 Task: Create a due date automation trigger when advanced on, 2 working days after a card is due add content with a description not starting with resume at 11:00 AM.
Action: Mouse moved to (1145, 358)
Screenshot: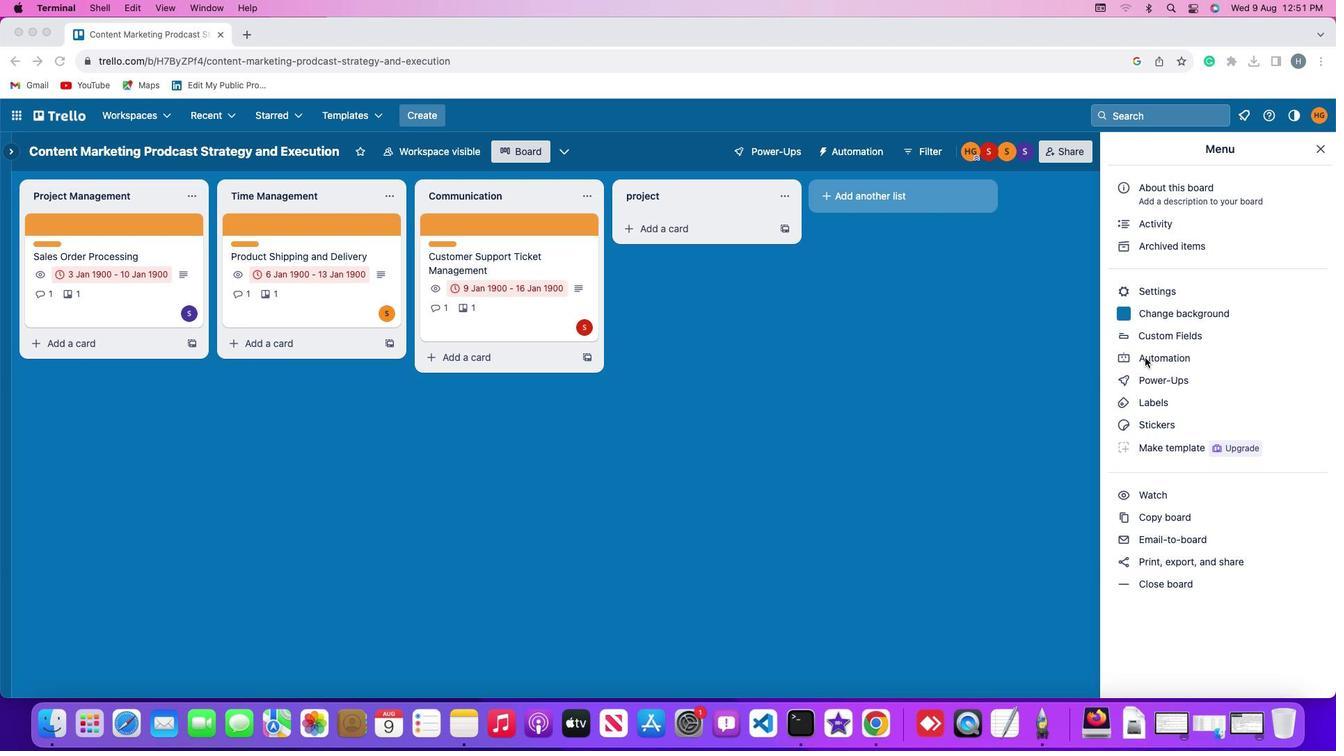 
Action: Mouse pressed left at (1145, 358)
Screenshot: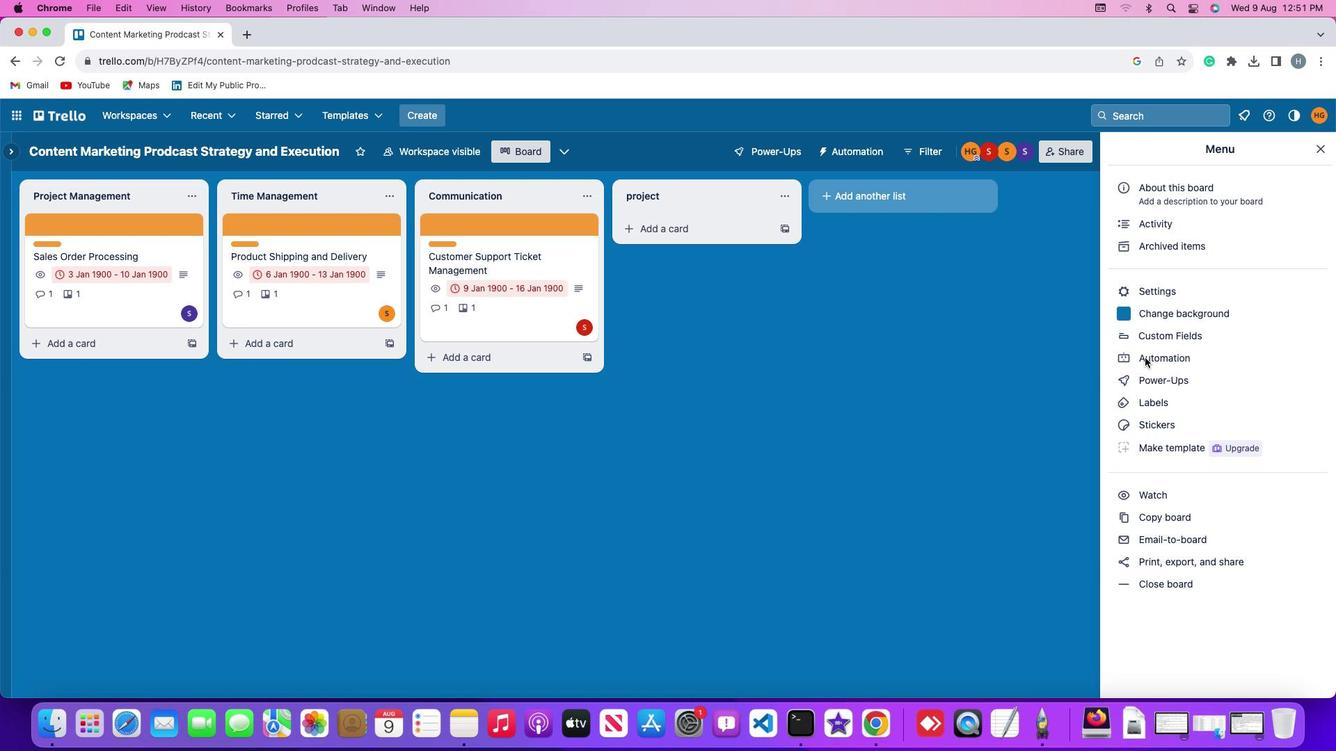 
Action: Mouse pressed left at (1145, 358)
Screenshot: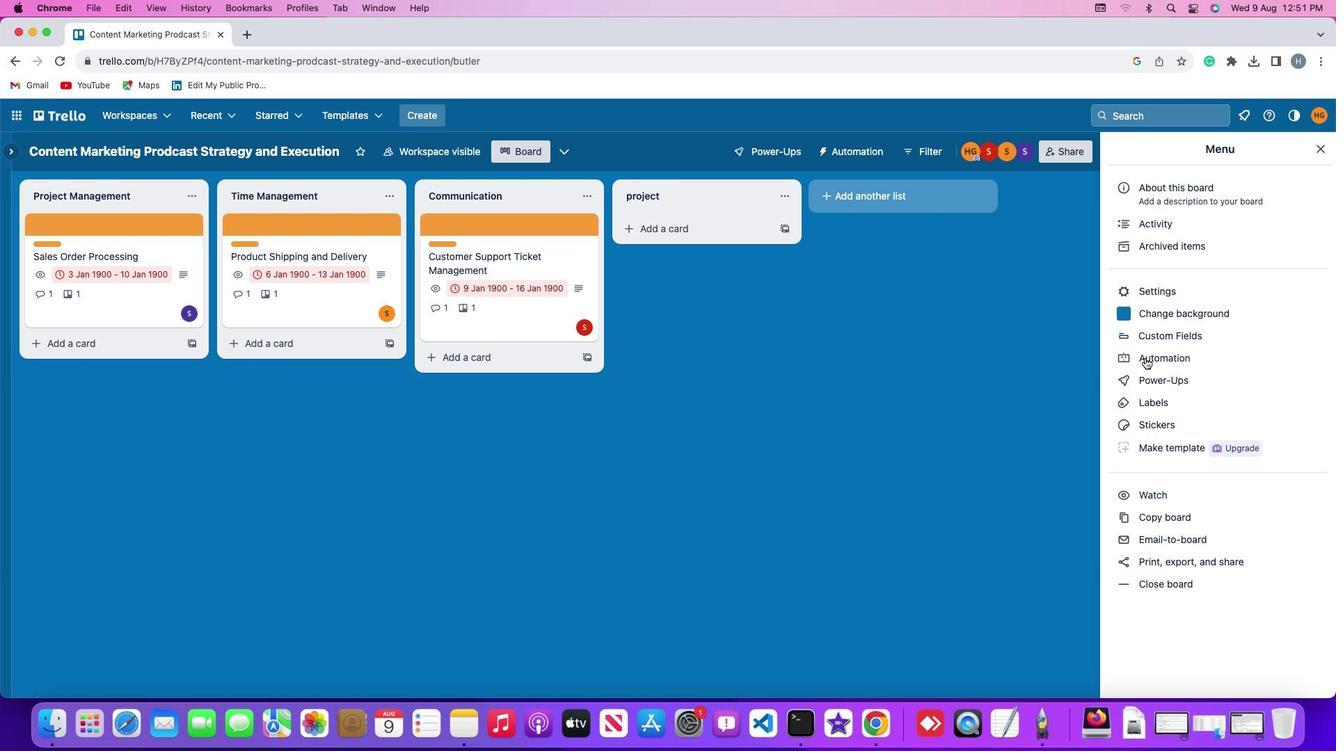 
Action: Mouse moved to (102, 329)
Screenshot: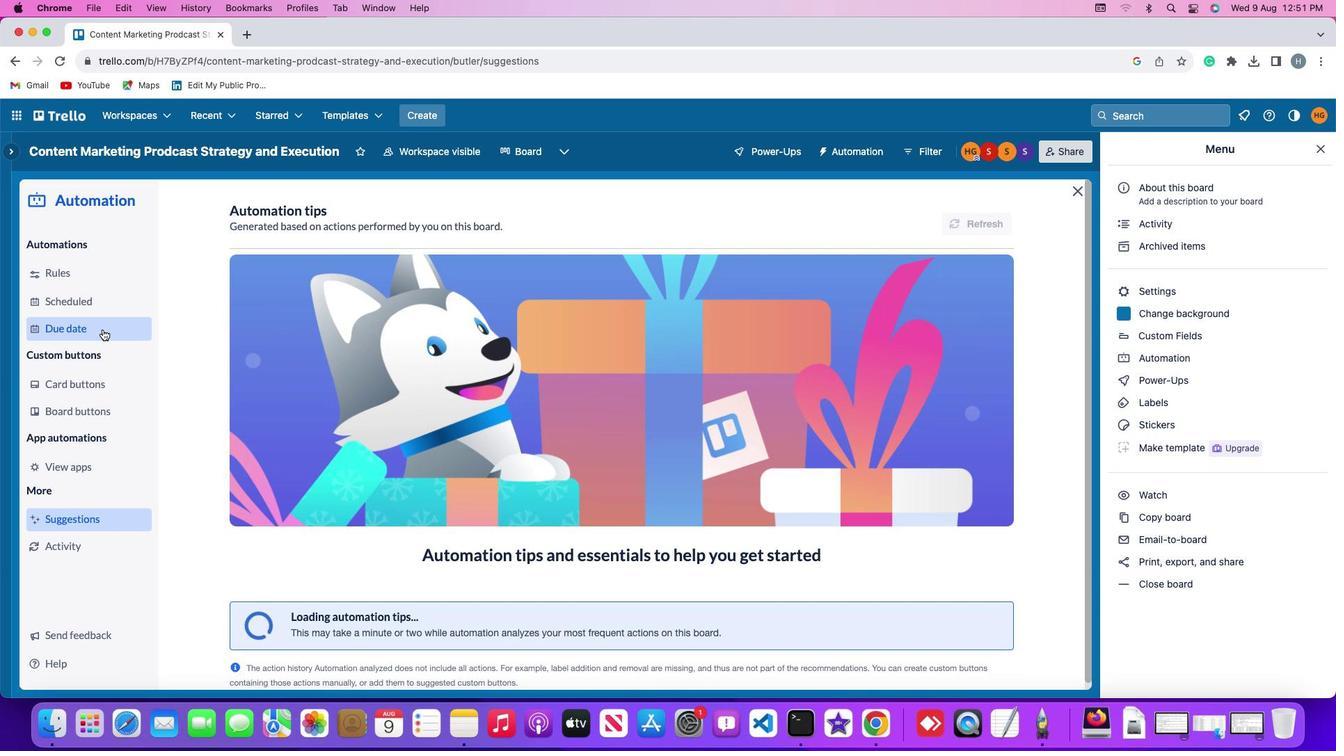 
Action: Mouse pressed left at (102, 329)
Screenshot: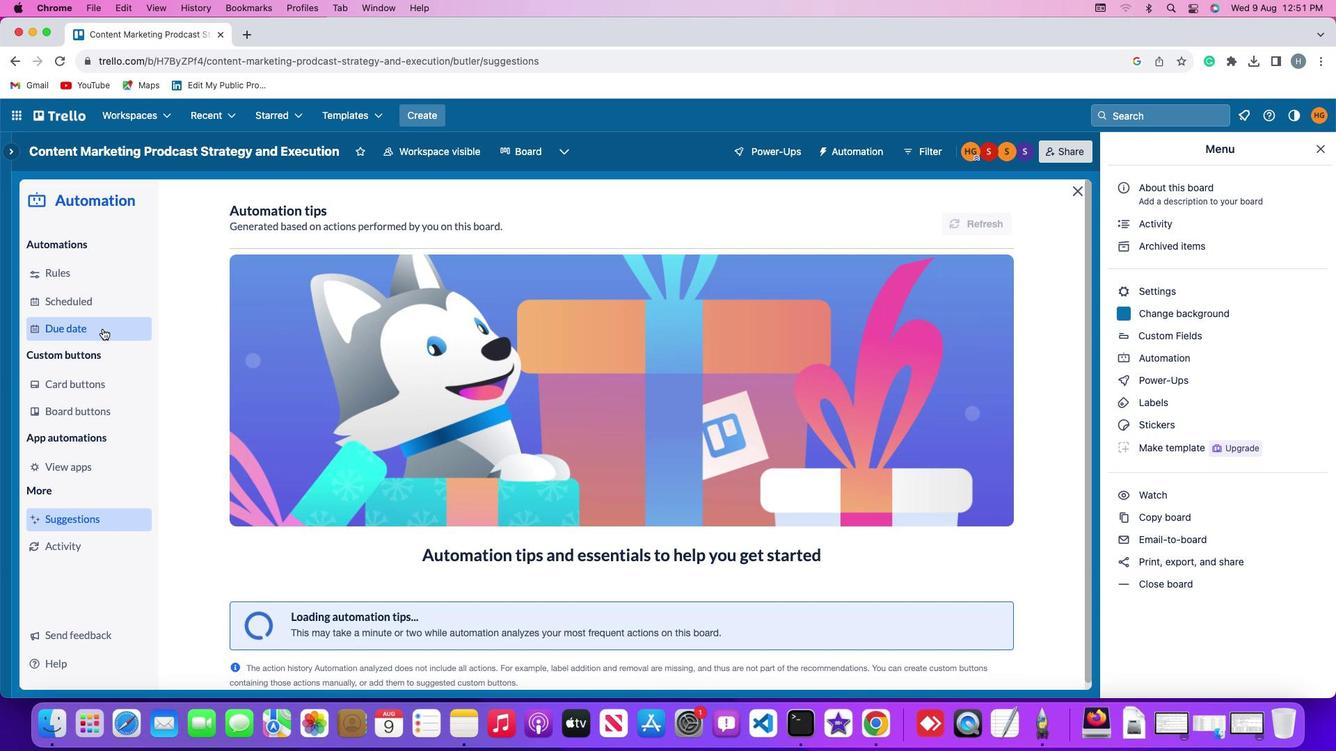 
Action: Mouse moved to (937, 215)
Screenshot: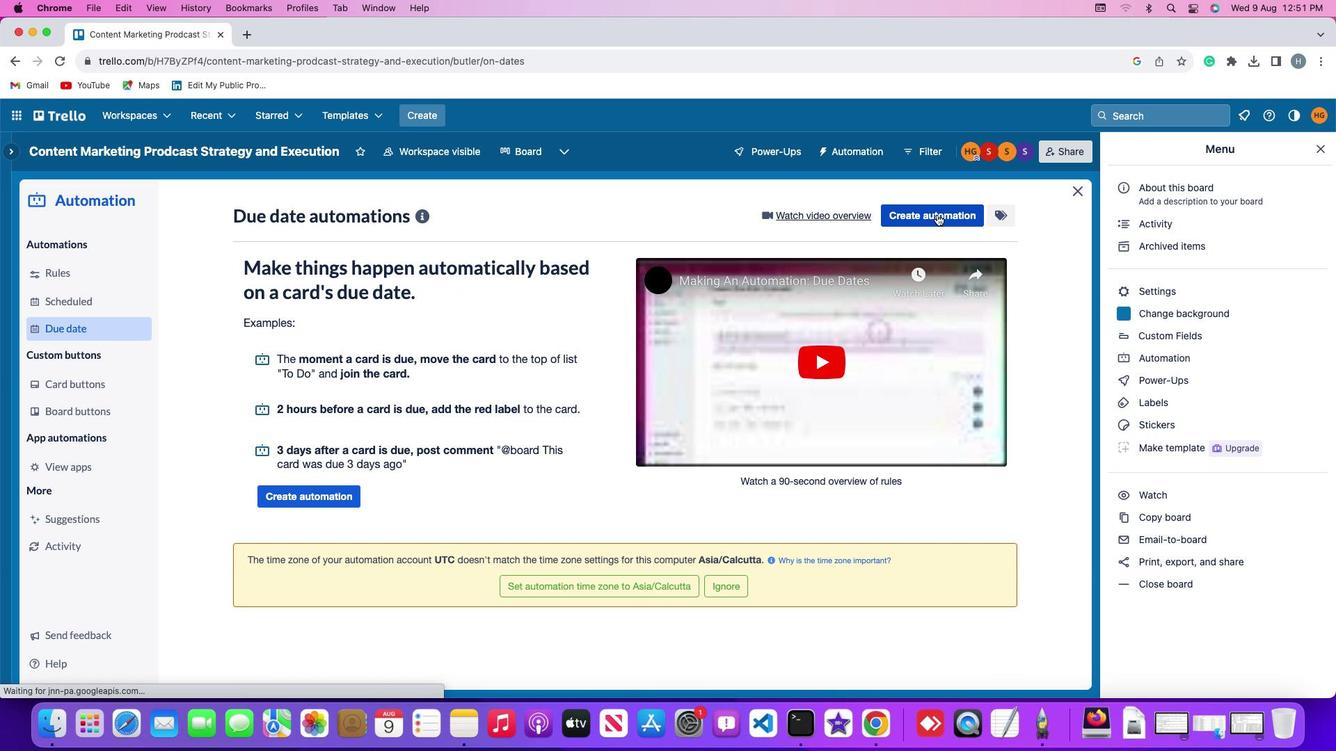 
Action: Mouse pressed left at (937, 215)
Screenshot: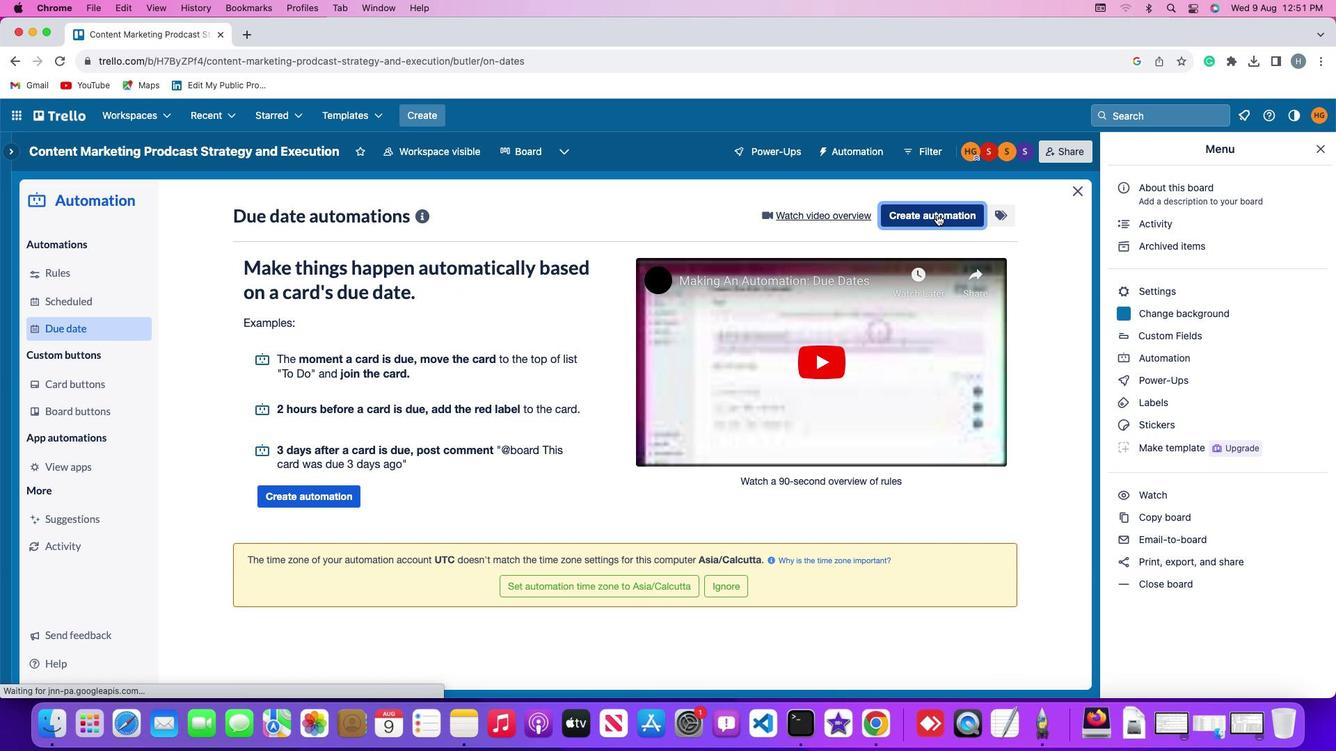 
Action: Mouse moved to (378, 352)
Screenshot: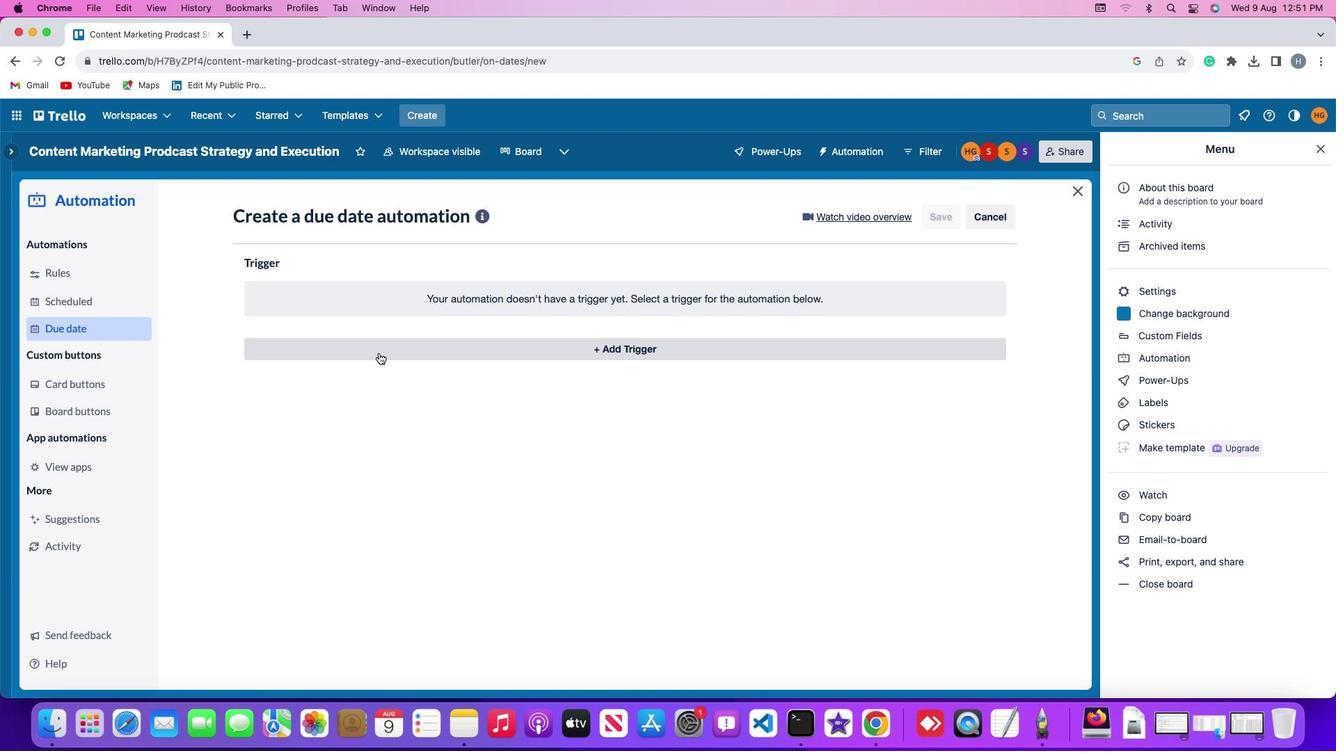 
Action: Mouse pressed left at (378, 352)
Screenshot: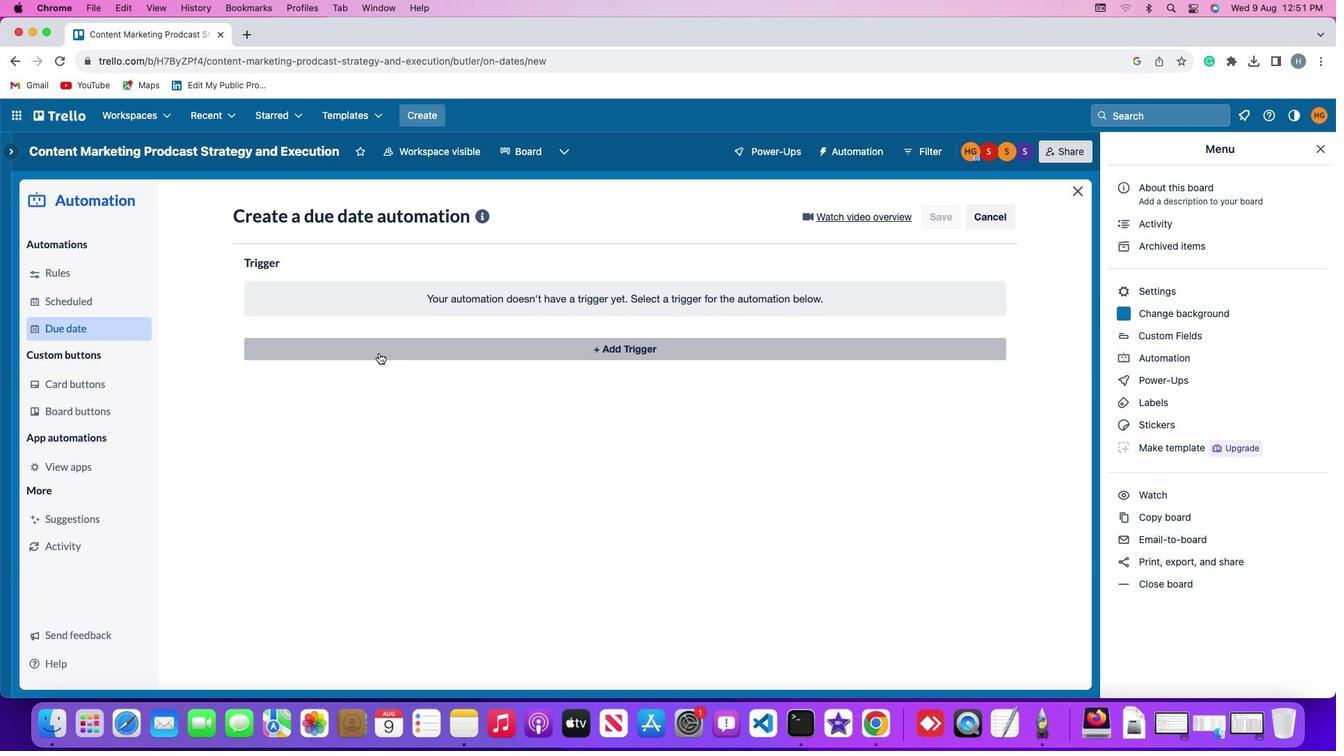 
Action: Mouse moved to (270, 570)
Screenshot: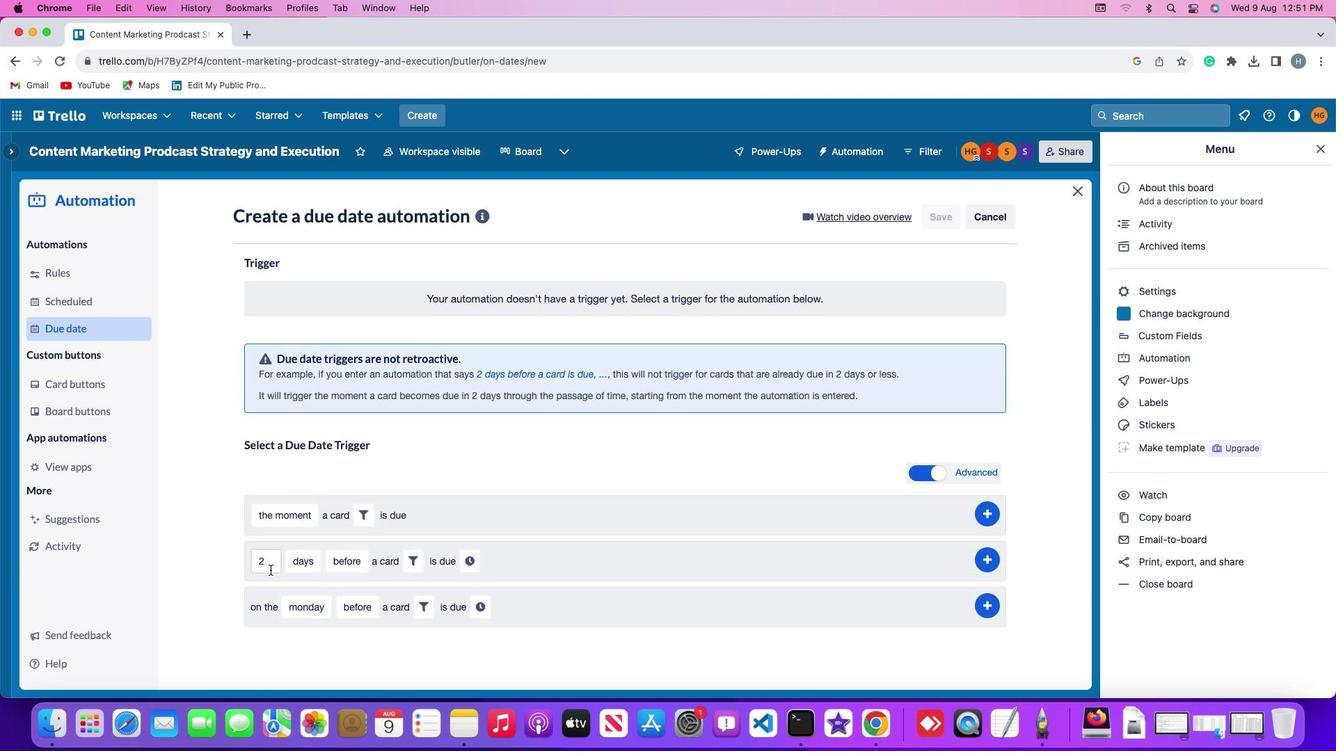 
Action: Mouse pressed left at (270, 570)
Screenshot: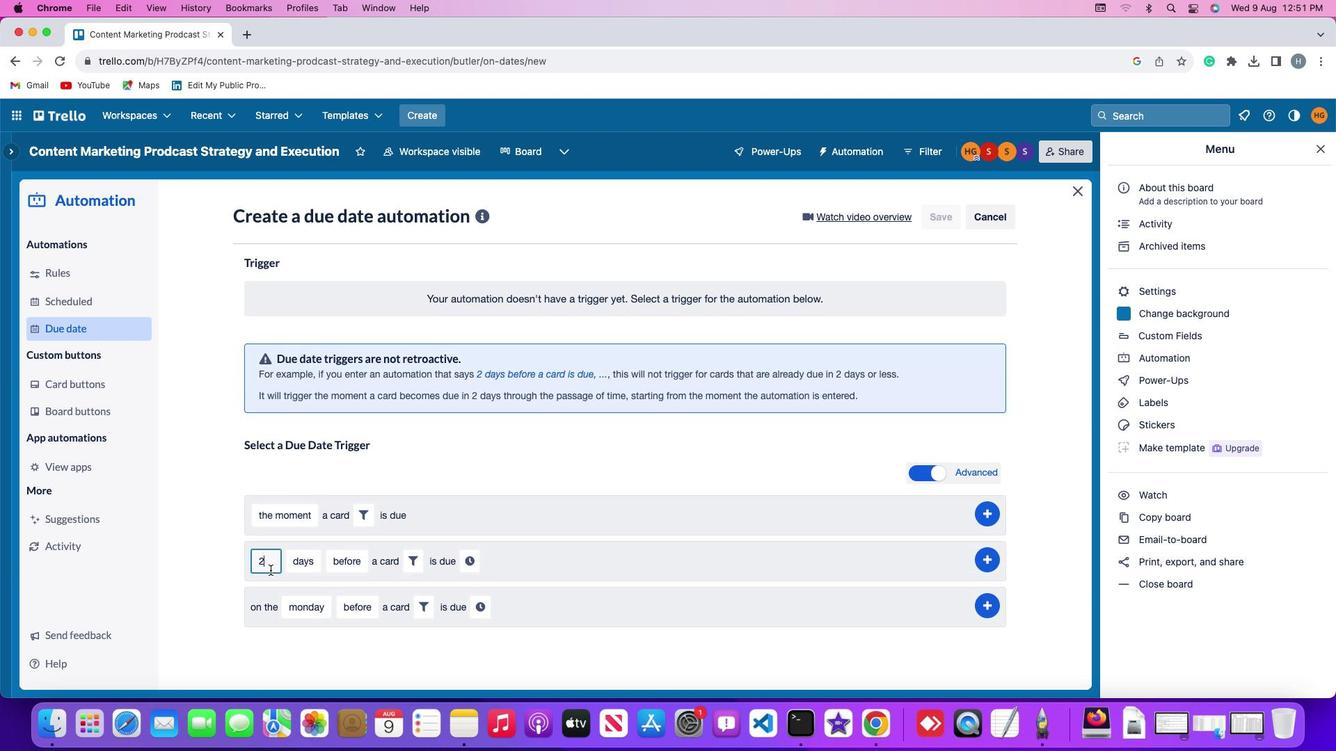 
Action: Mouse moved to (271, 569)
Screenshot: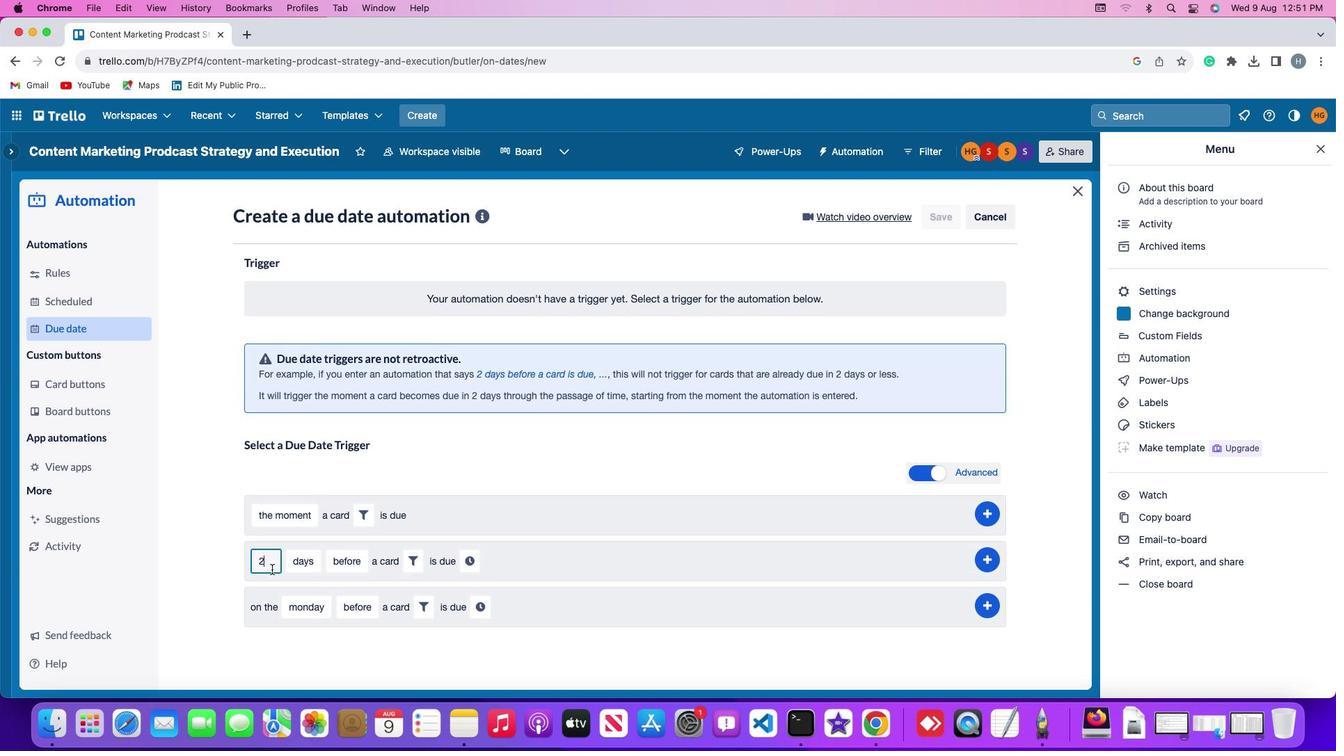 
Action: Key pressed Key.backspace
Screenshot: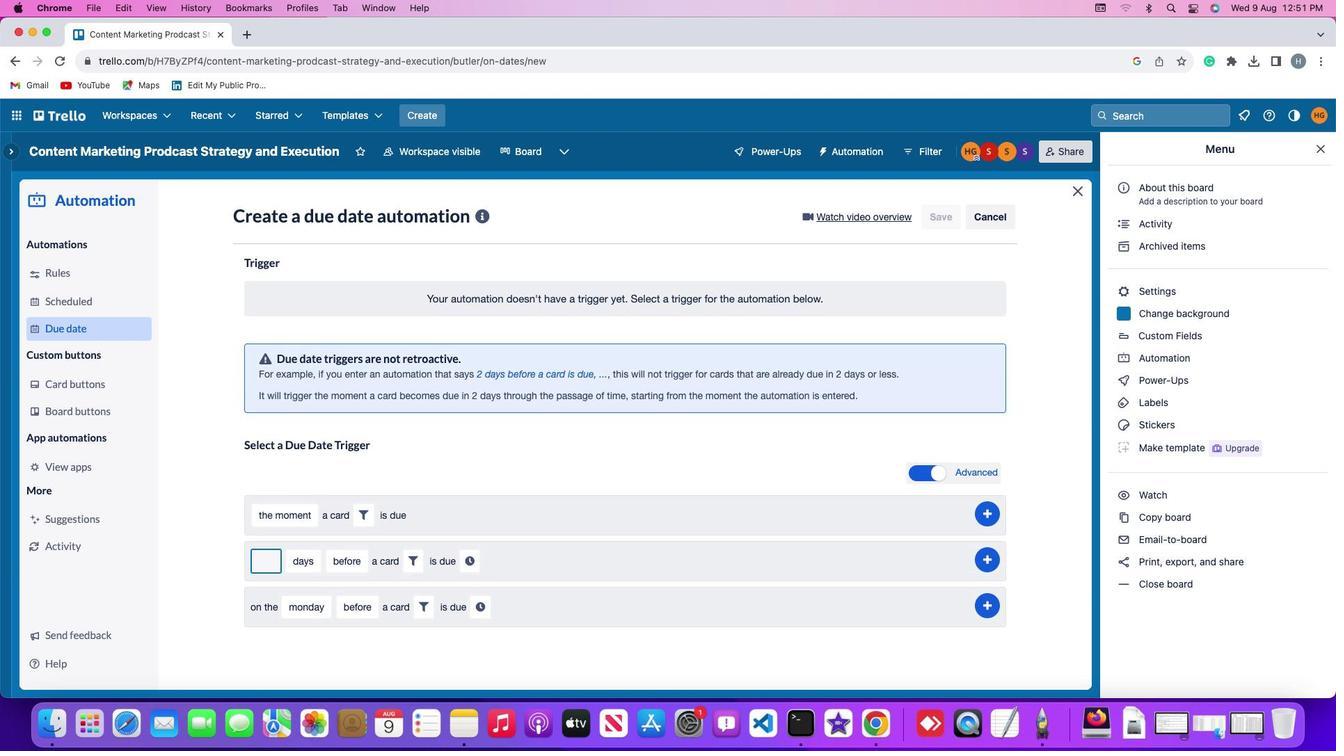 
Action: Mouse moved to (272, 569)
Screenshot: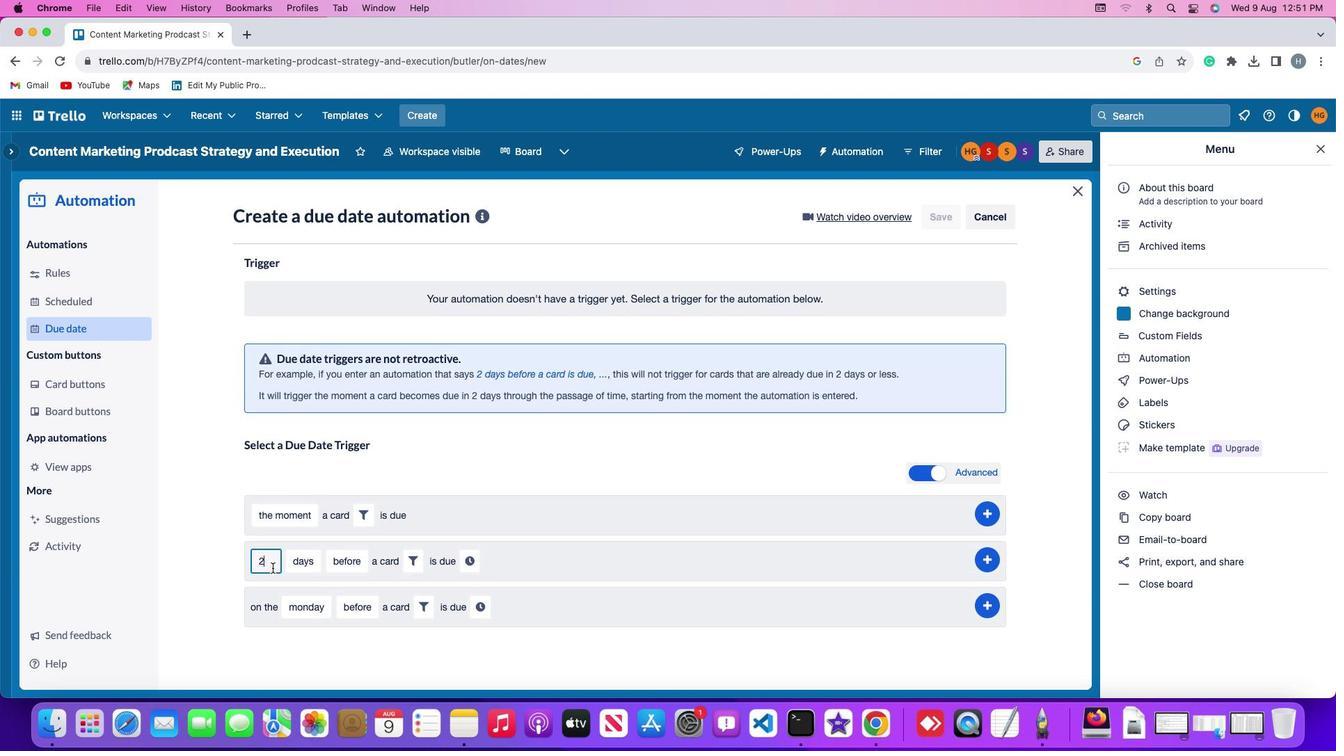 
Action: Key pressed '2'
Screenshot: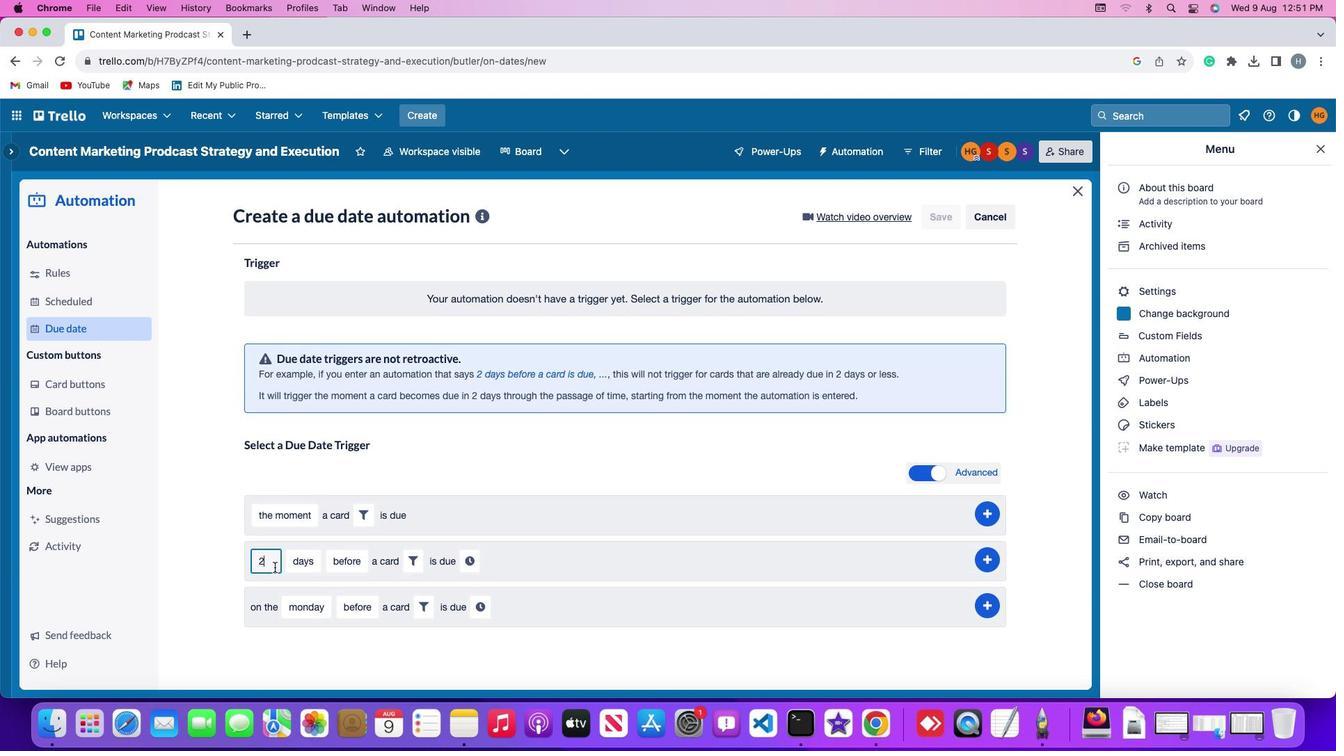 
Action: Mouse moved to (305, 565)
Screenshot: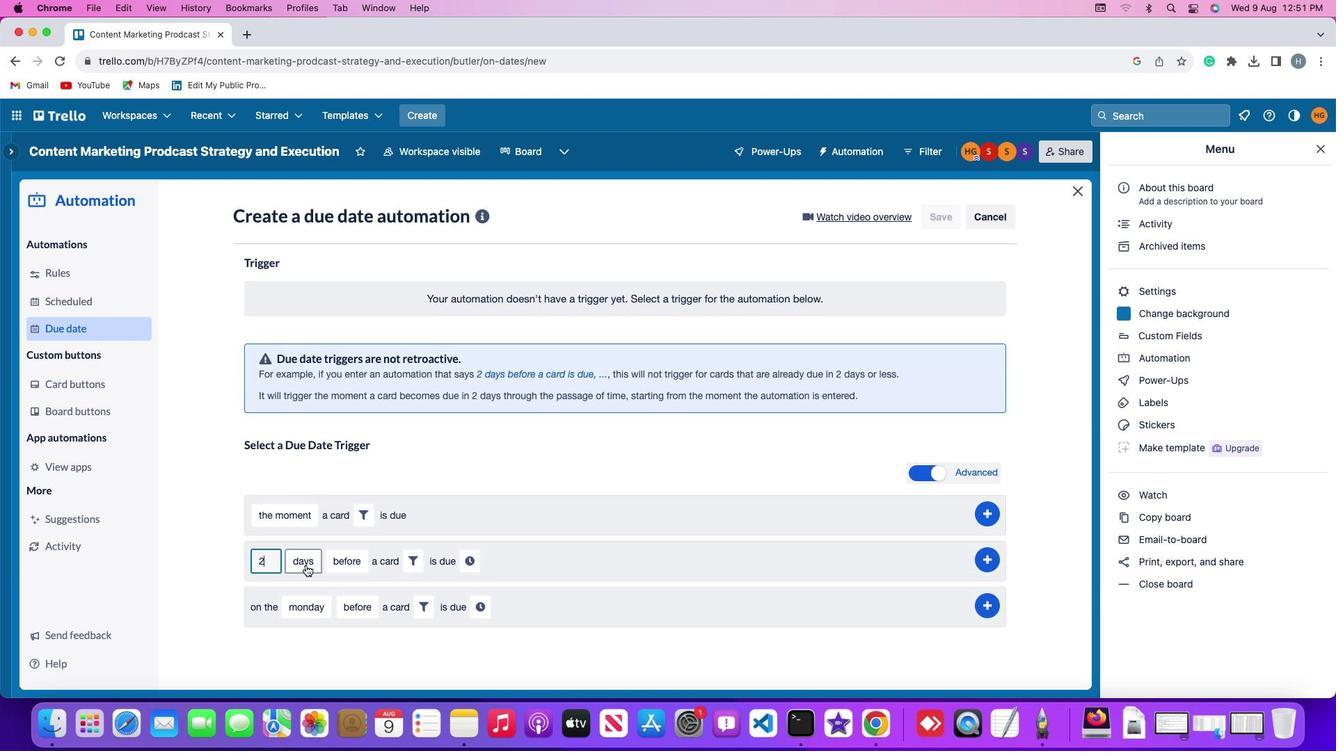 
Action: Mouse pressed left at (305, 565)
Screenshot: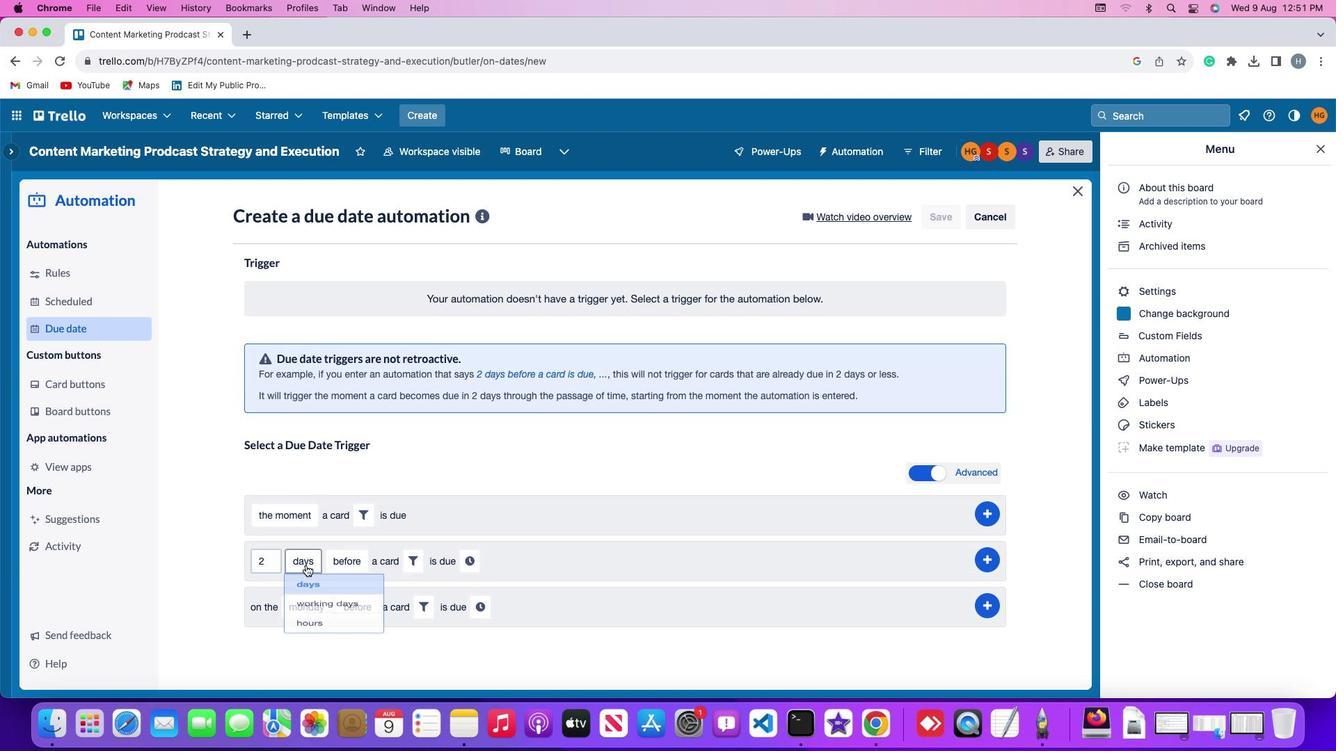 
Action: Mouse moved to (315, 614)
Screenshot: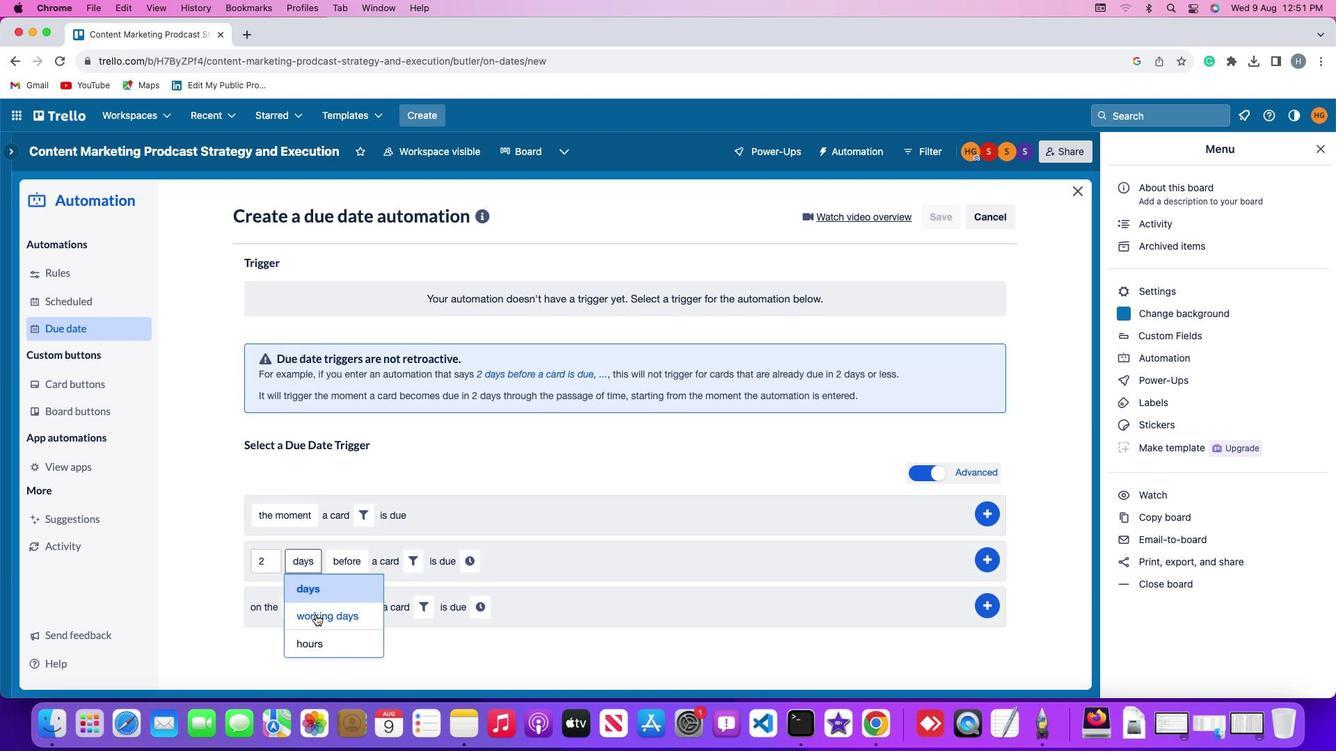 
Action: Mouse pressed left at (315, 614)
Screenshot: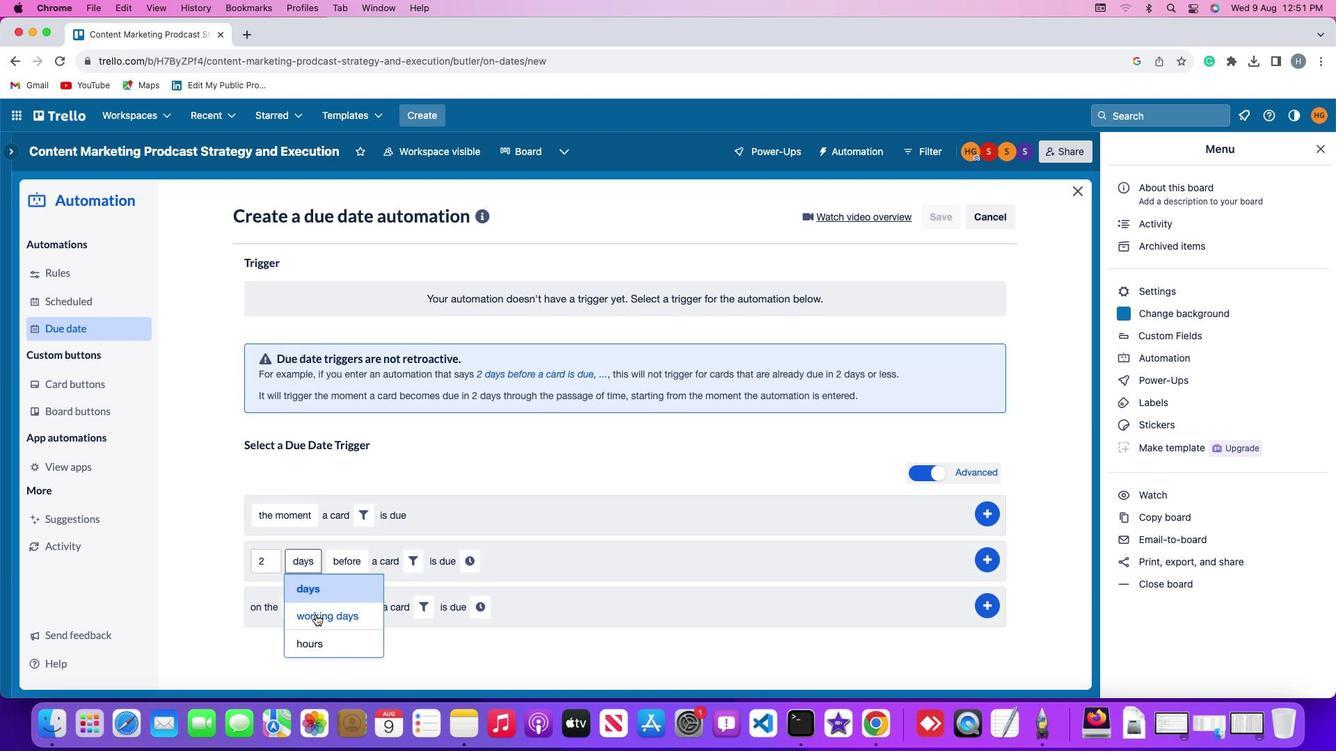 
Action: Mouse moved to (385, 557)
Screenshot: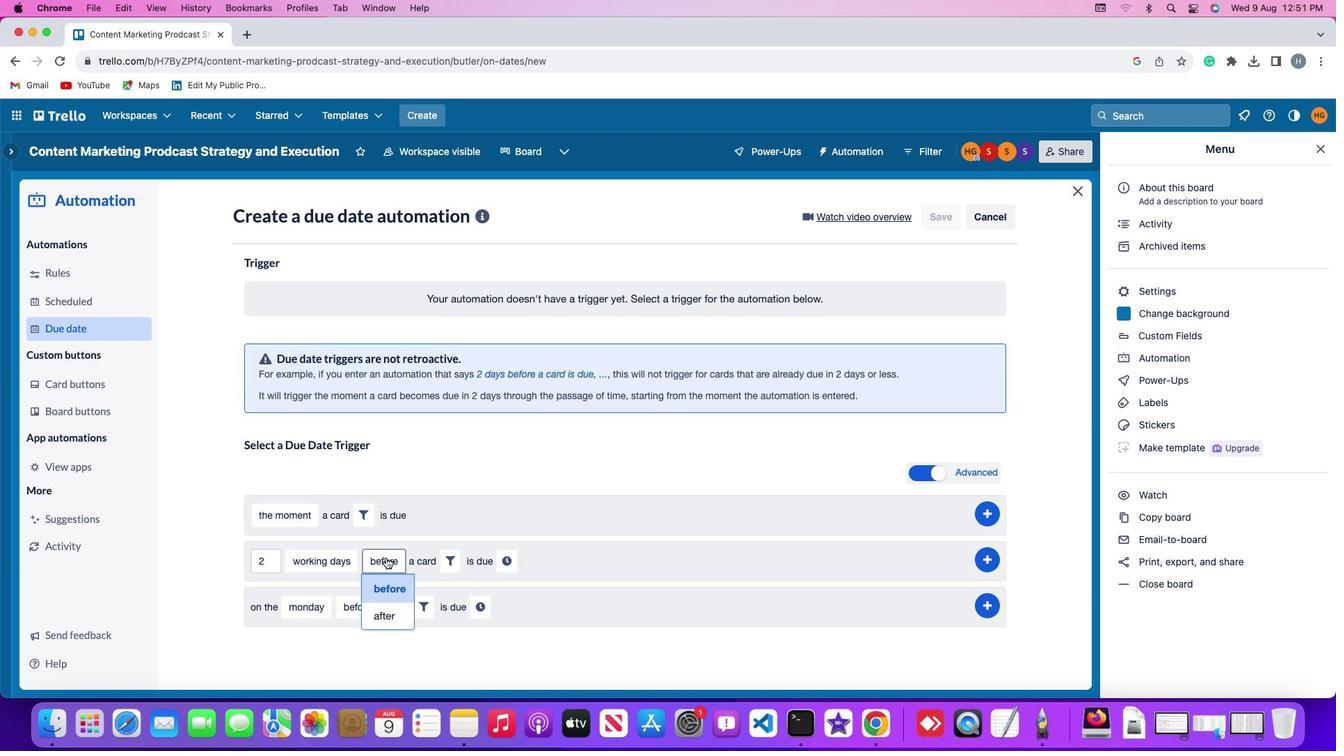 
Action: Mouse pressed left at (385, 557)
Screenshot: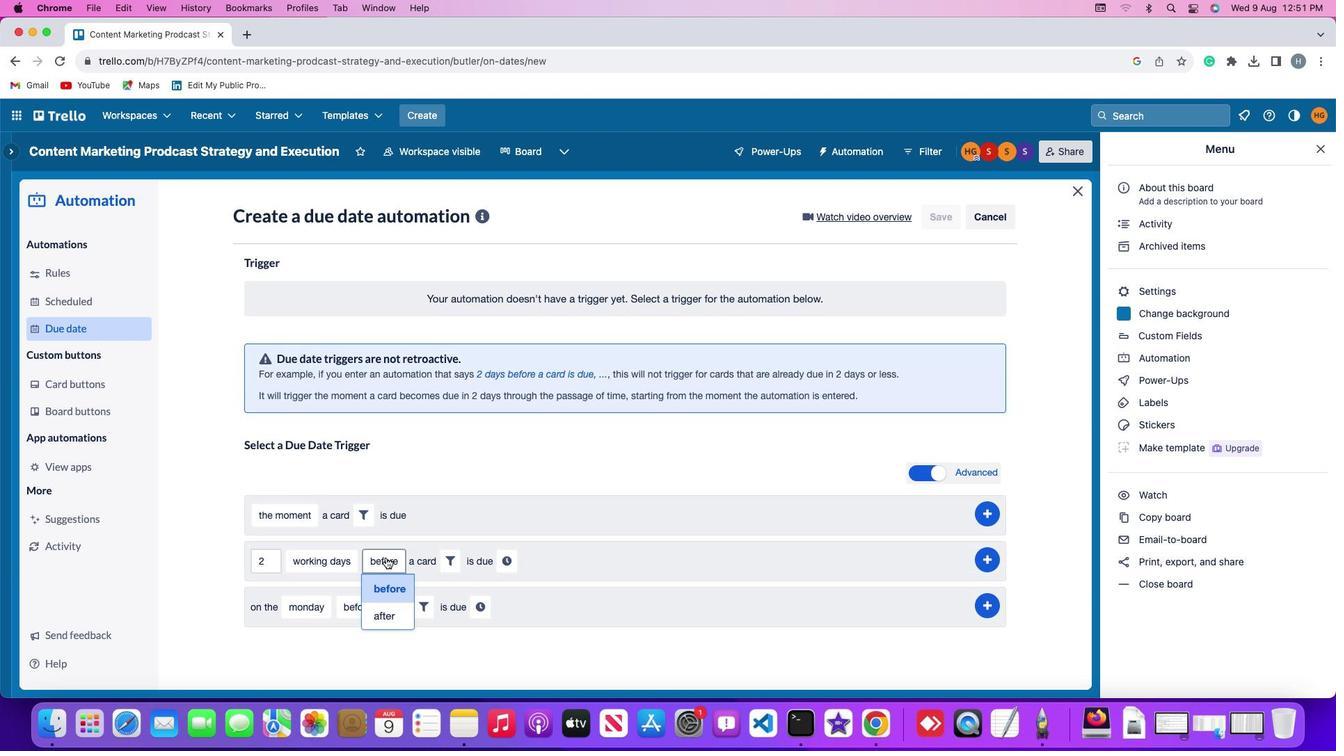 
Action: Mouse moved to (383, 617)
Screenshot: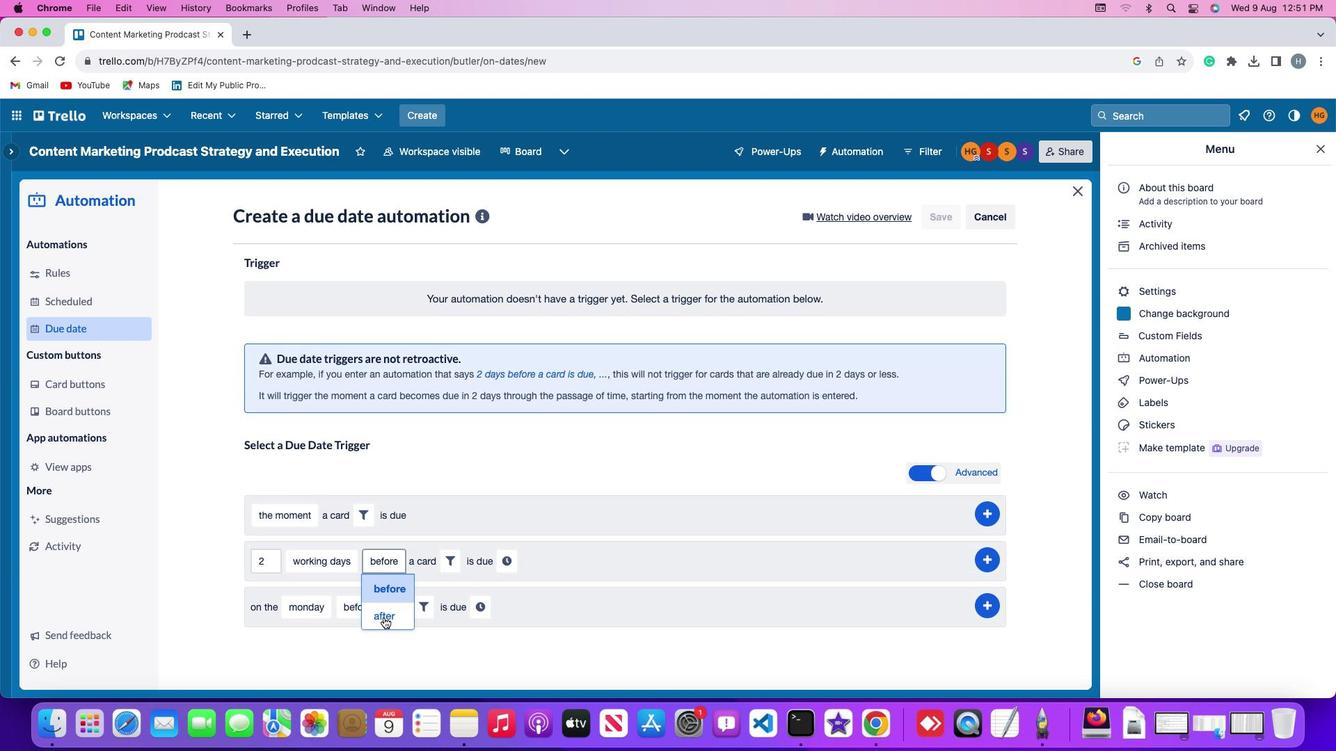 
Action: Mouse pressed left at (383, 617)
Screenshot: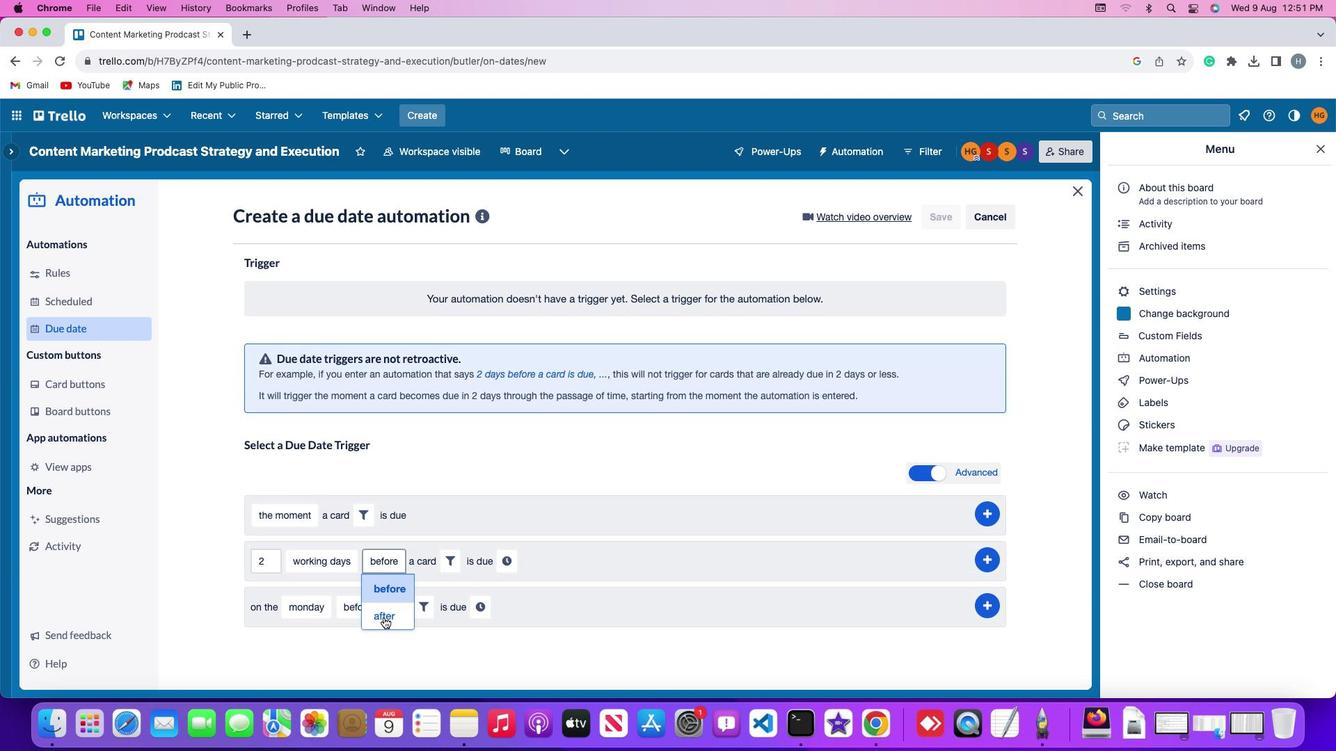 
Action: Mouse moved to (438, 566)
Screenshot: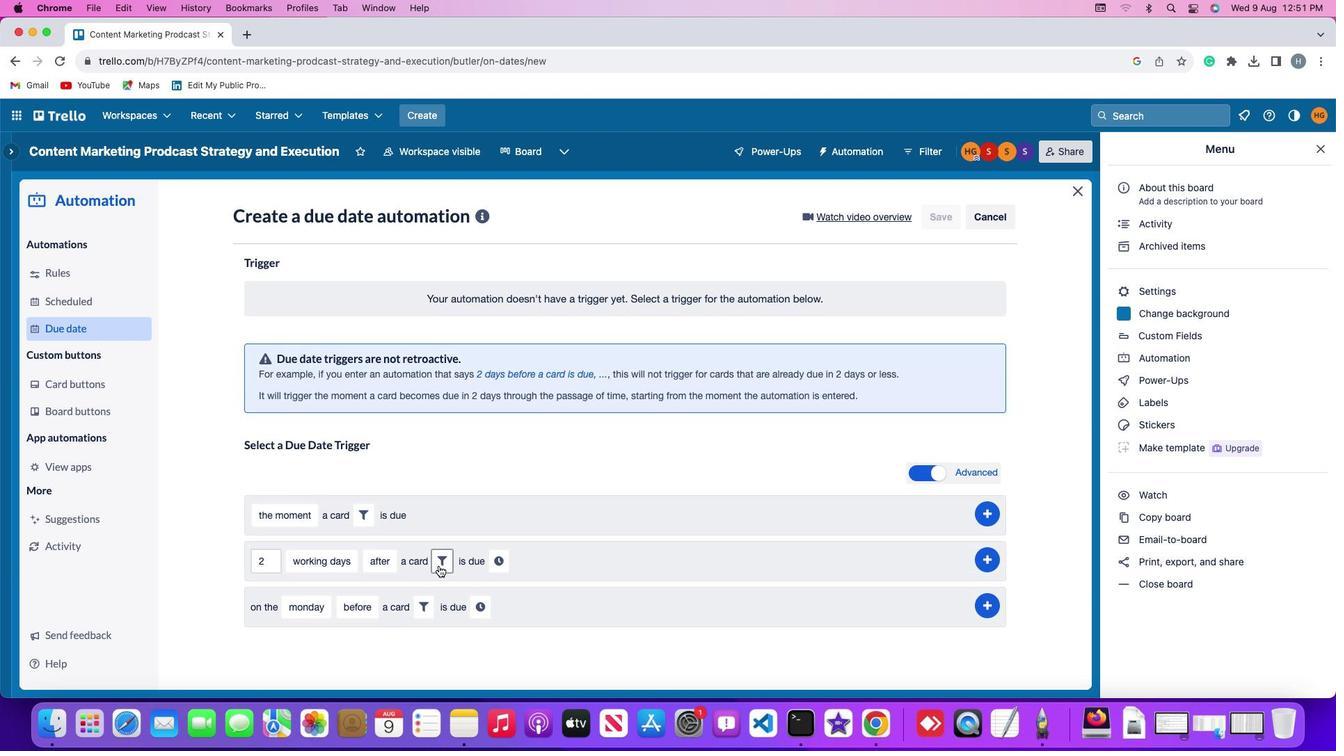 
Action: Mouse pressed left at (438, 566)
Screenshot: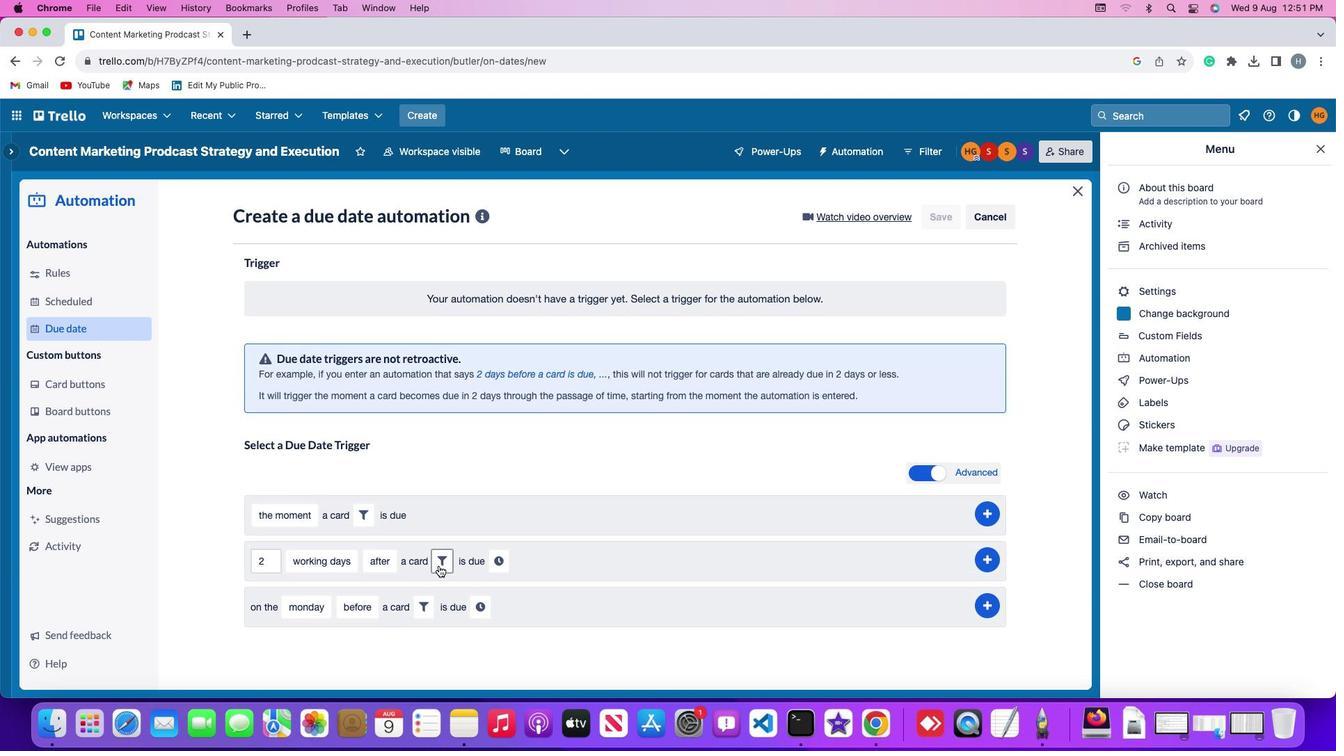 
Action: Mouse moved to (627, 604)
Screenshot: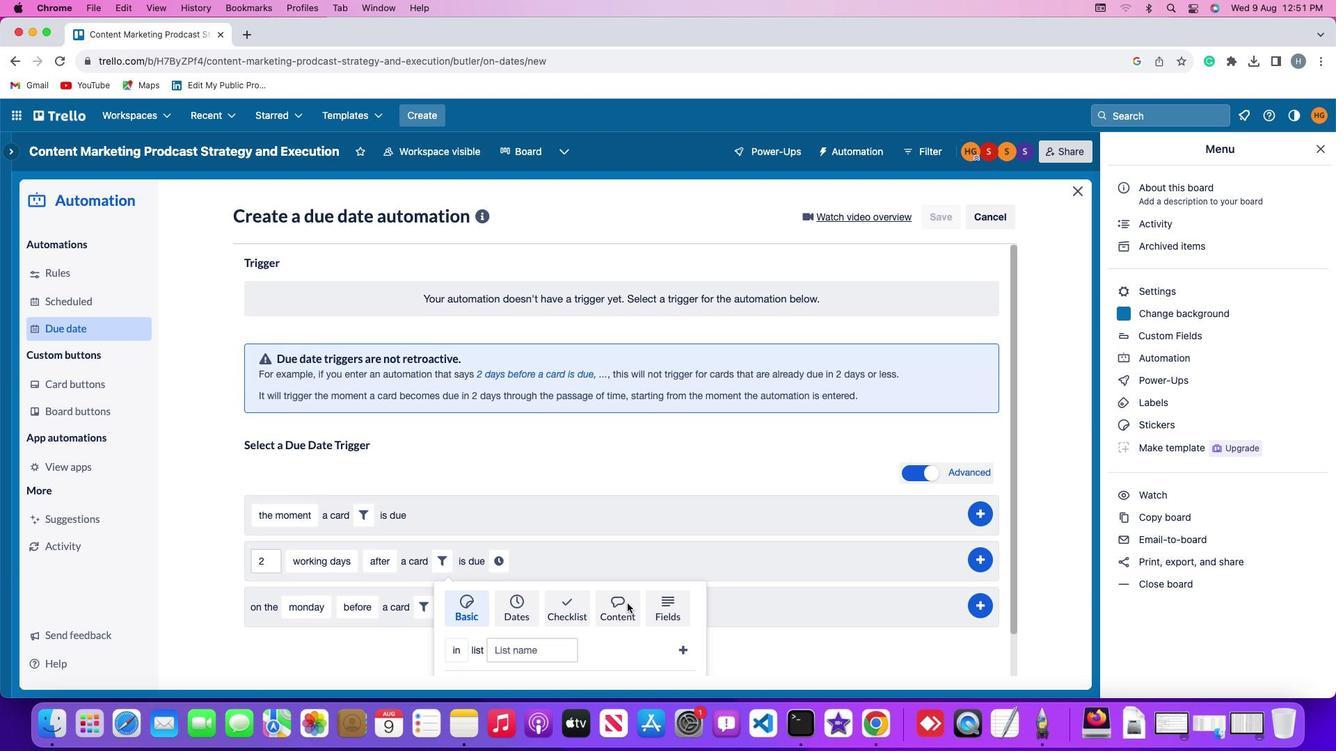 
Action: Mouse pressed left at (627, 604)
Screenshot: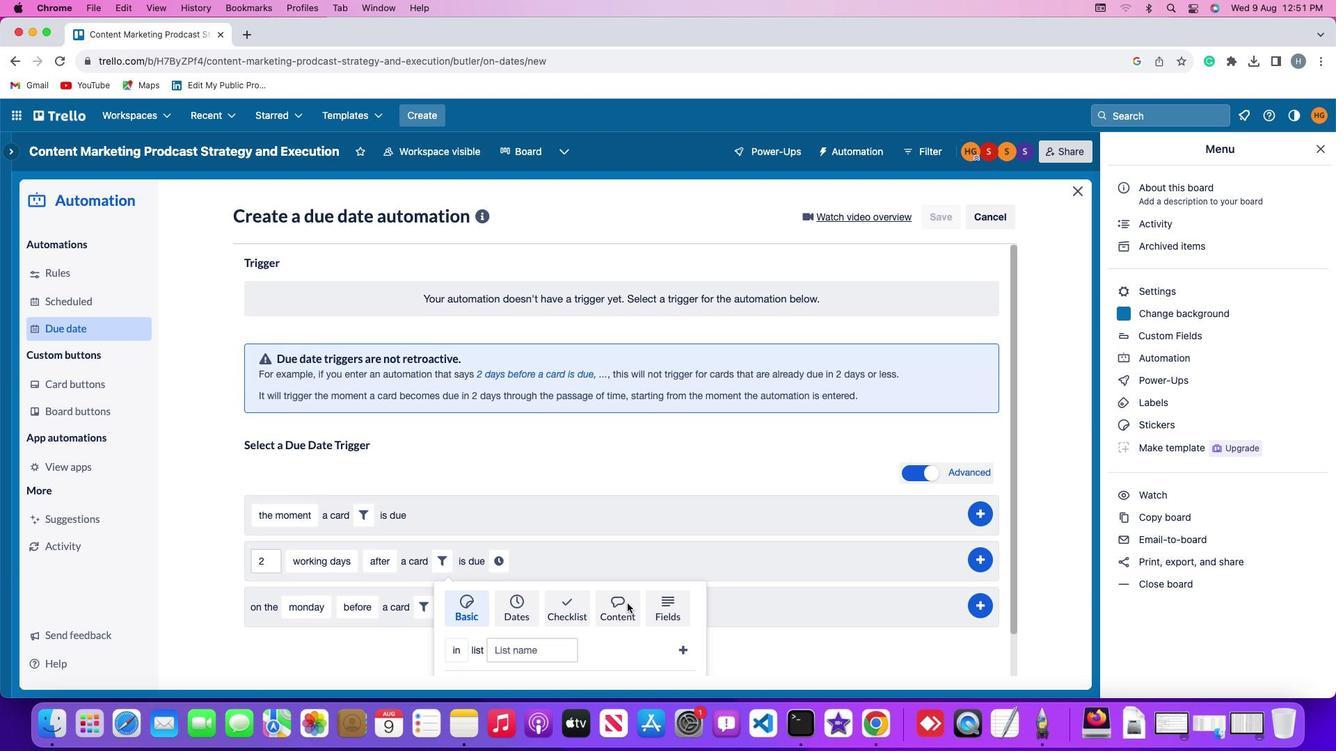 
Action: Mouse moved to (484, 649)
Screenshot: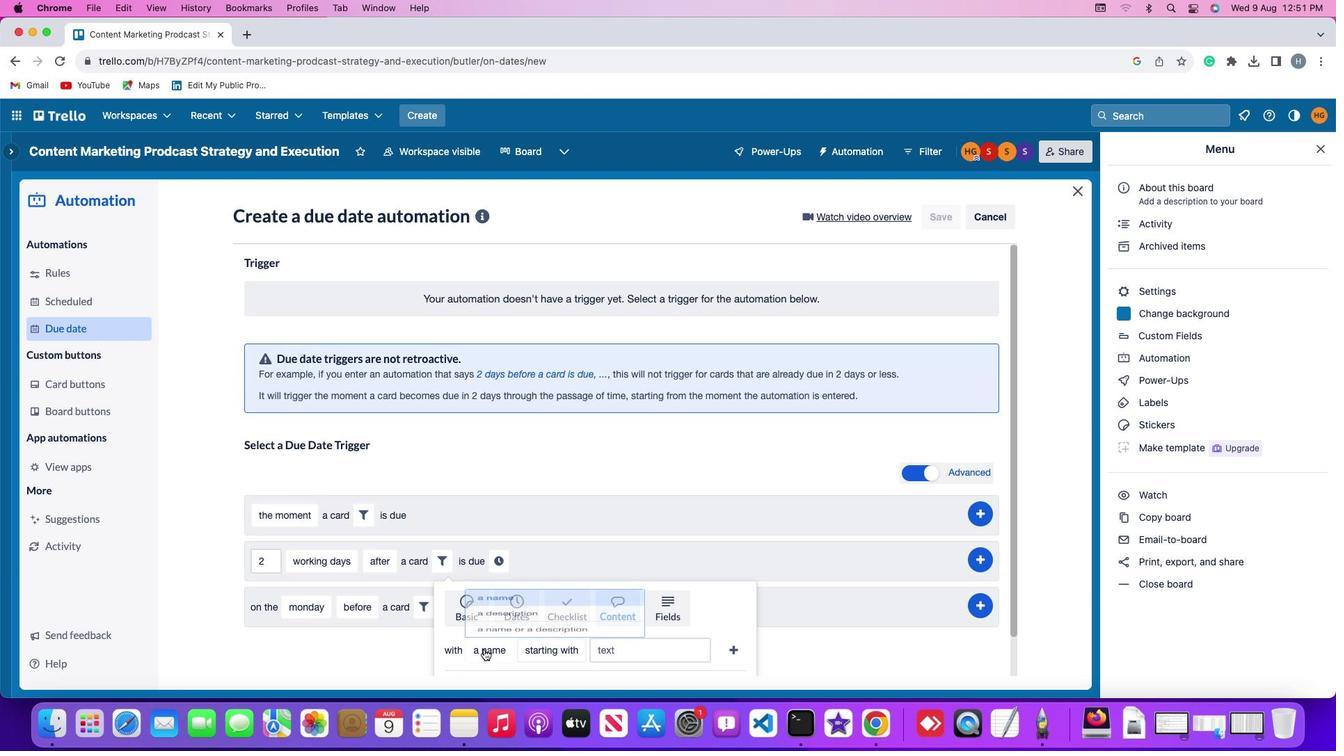 
Action: Mouse pressed left at (484, 649)
Screenshot: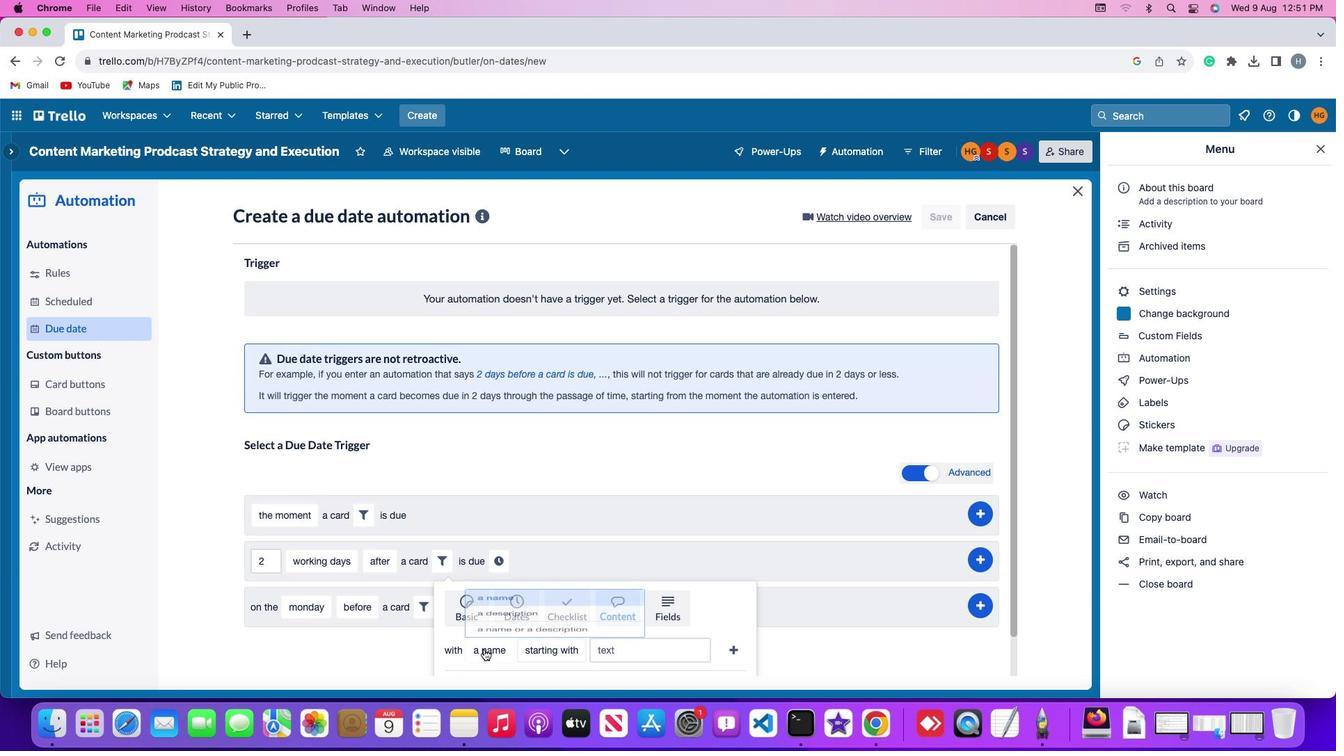 
Action: Mouse moved to (503, 595)
Screenshot: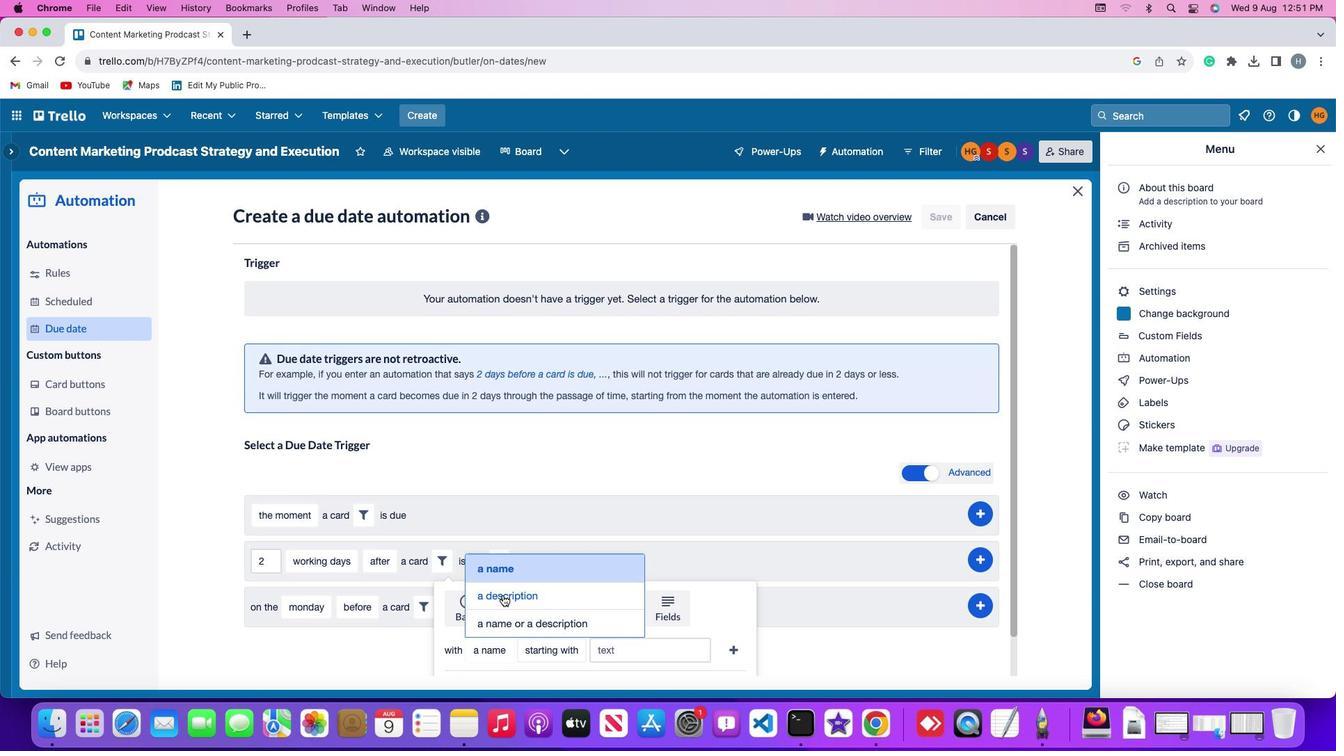 
Action: Mouse pressed left at (503, 595)
Screenshot: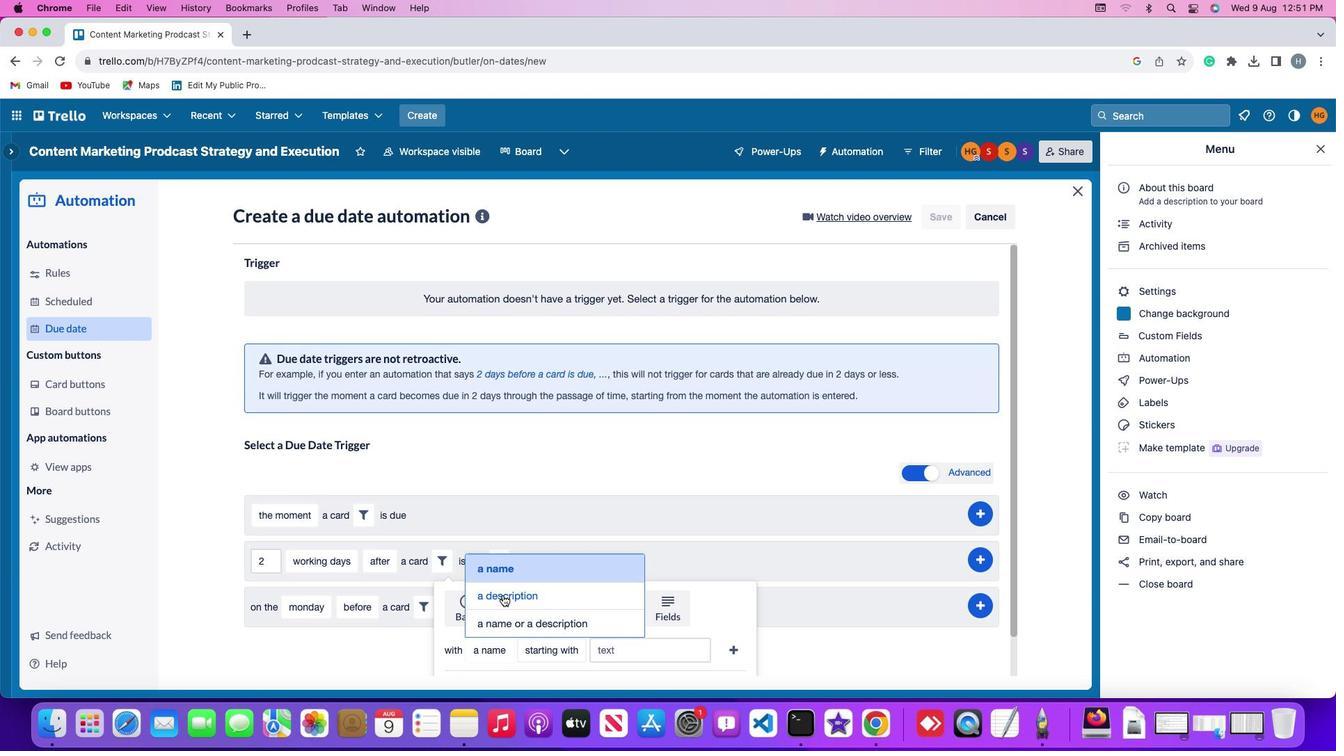 
Action: Mouse moved to (568, 649)
Screenshot: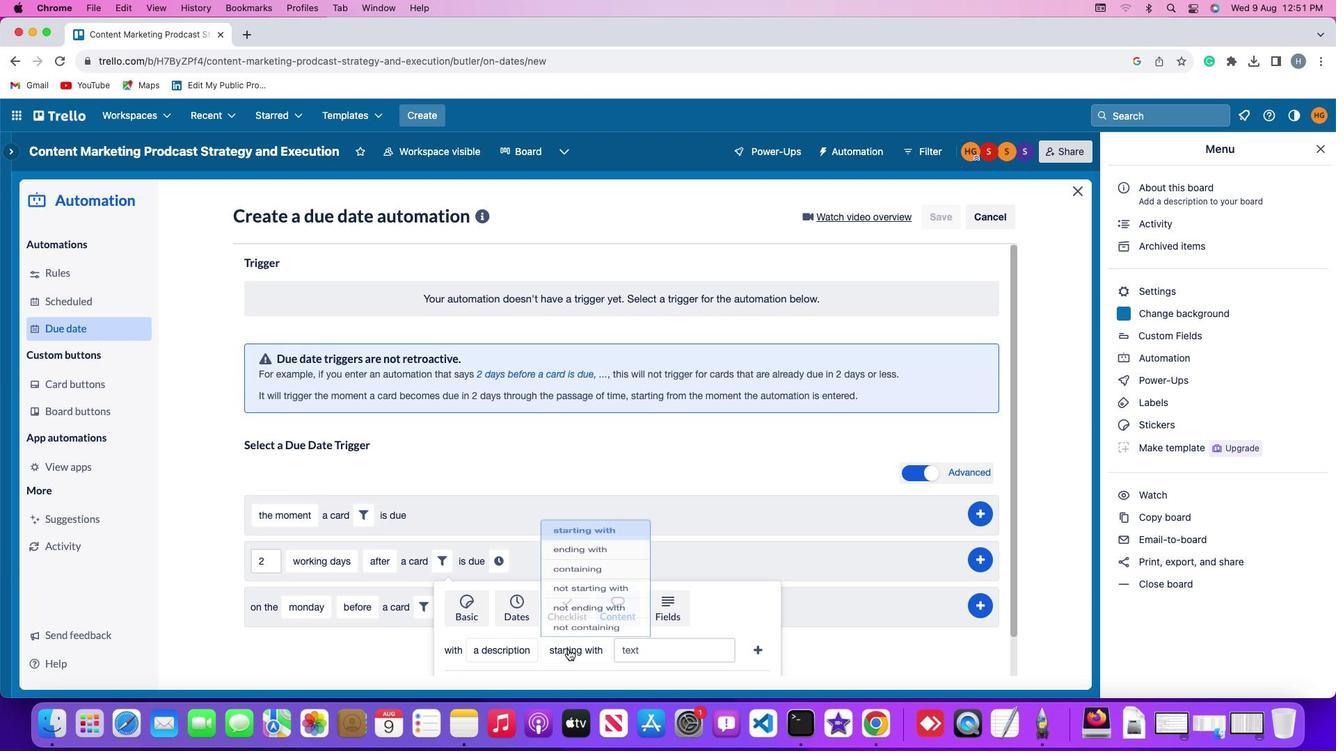 
Action: Mouse pressed left at (568, 649)
Screenshot: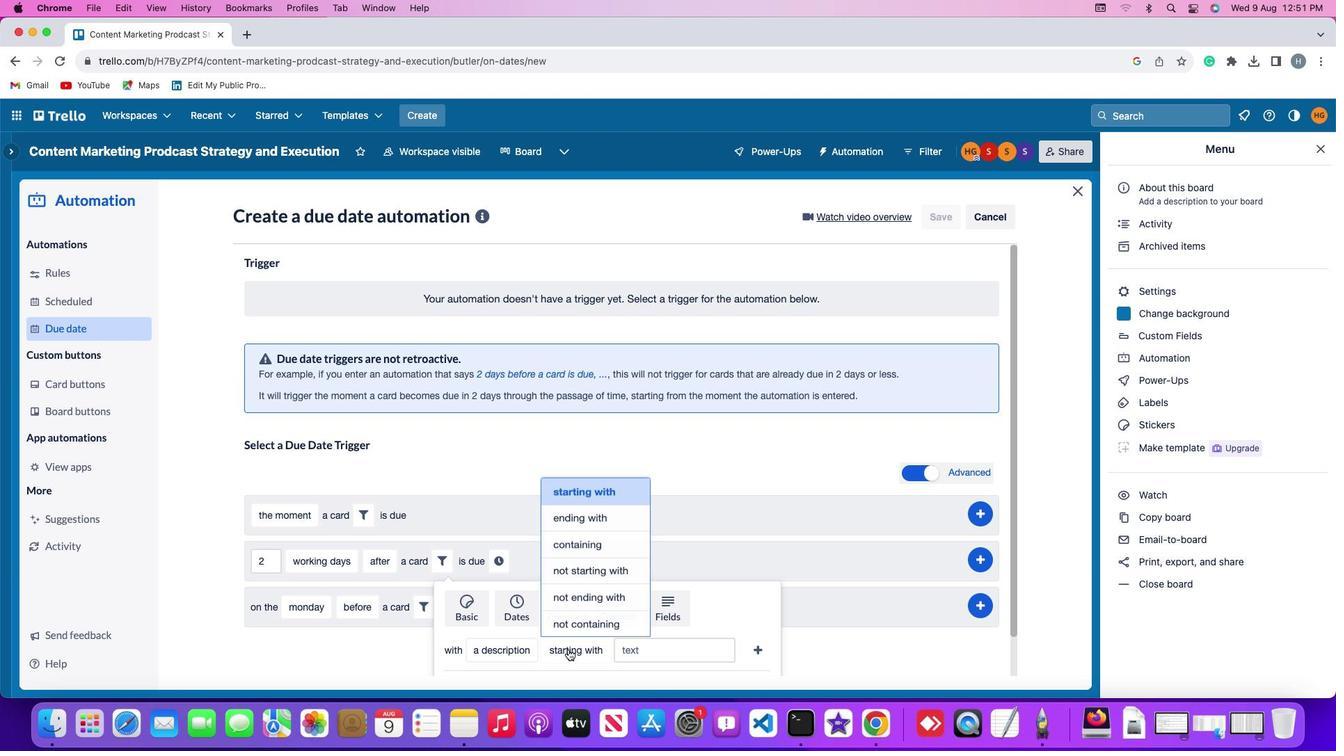 
Action: Mouse moved to (585, 569)
Screenshot: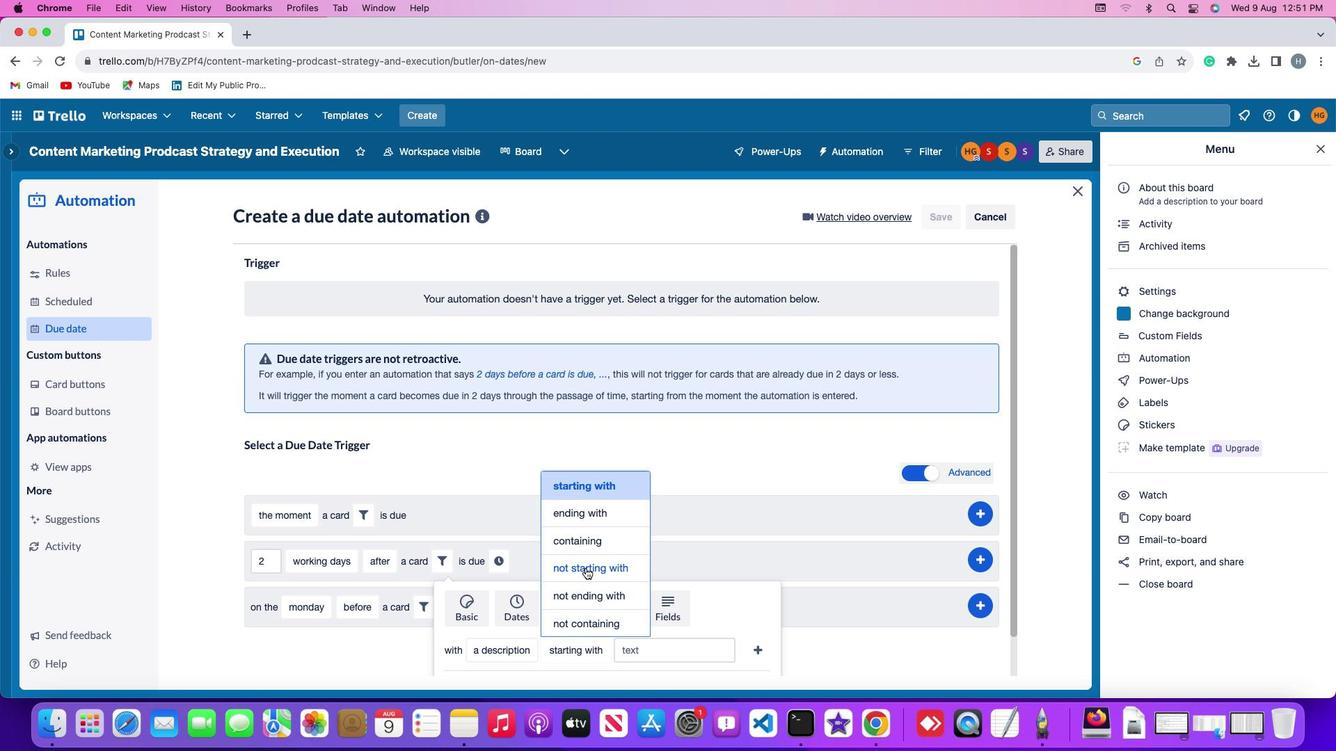 
Action: Mouse pressed left at (585, 569)
Screenshot: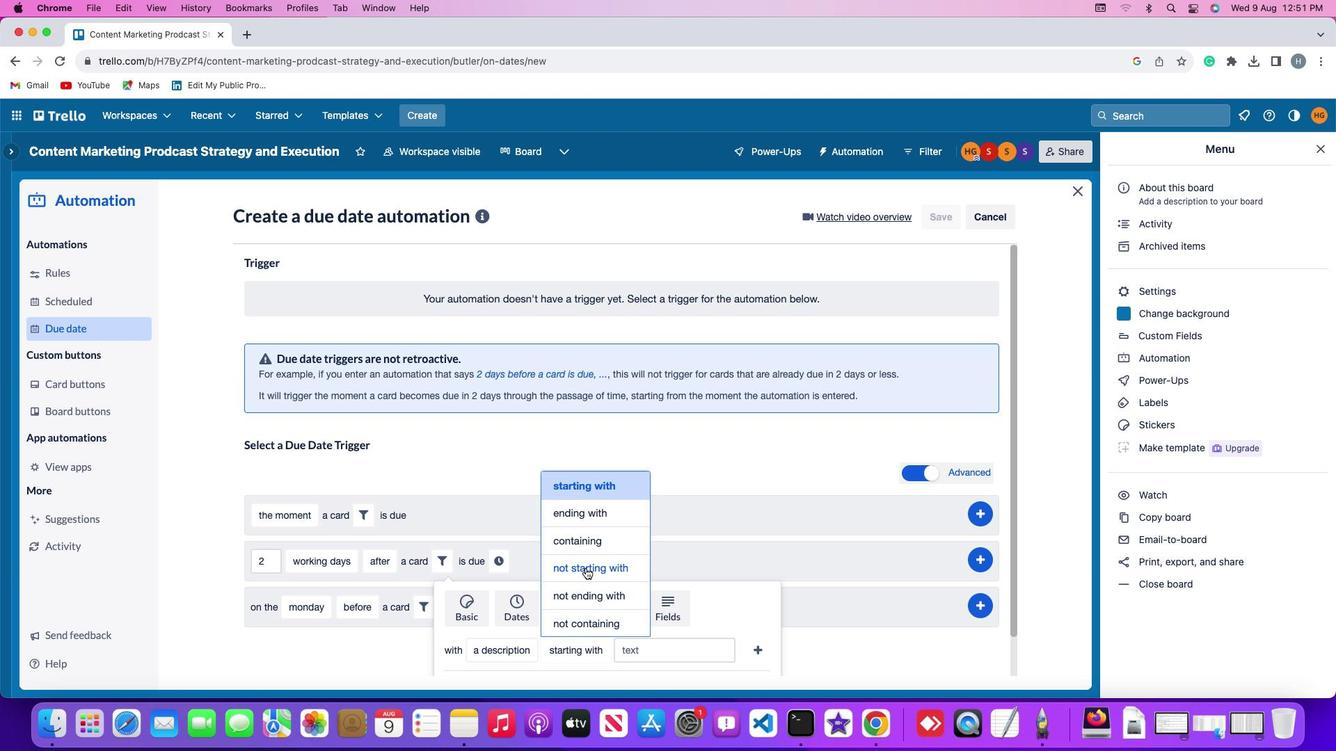 
Action: Mouse moved to (665, 644)
Screenshot: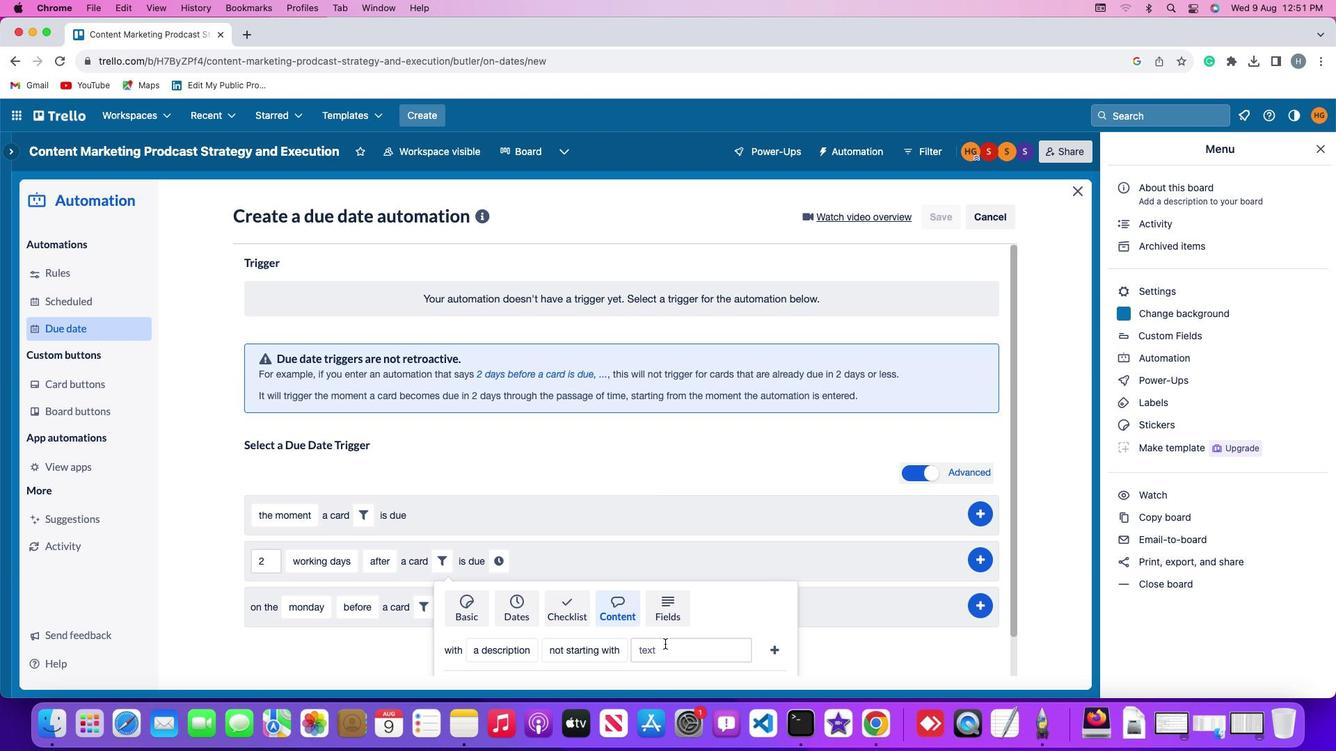 
Action: Mouse pressed left at (665, 644)
Screenshot: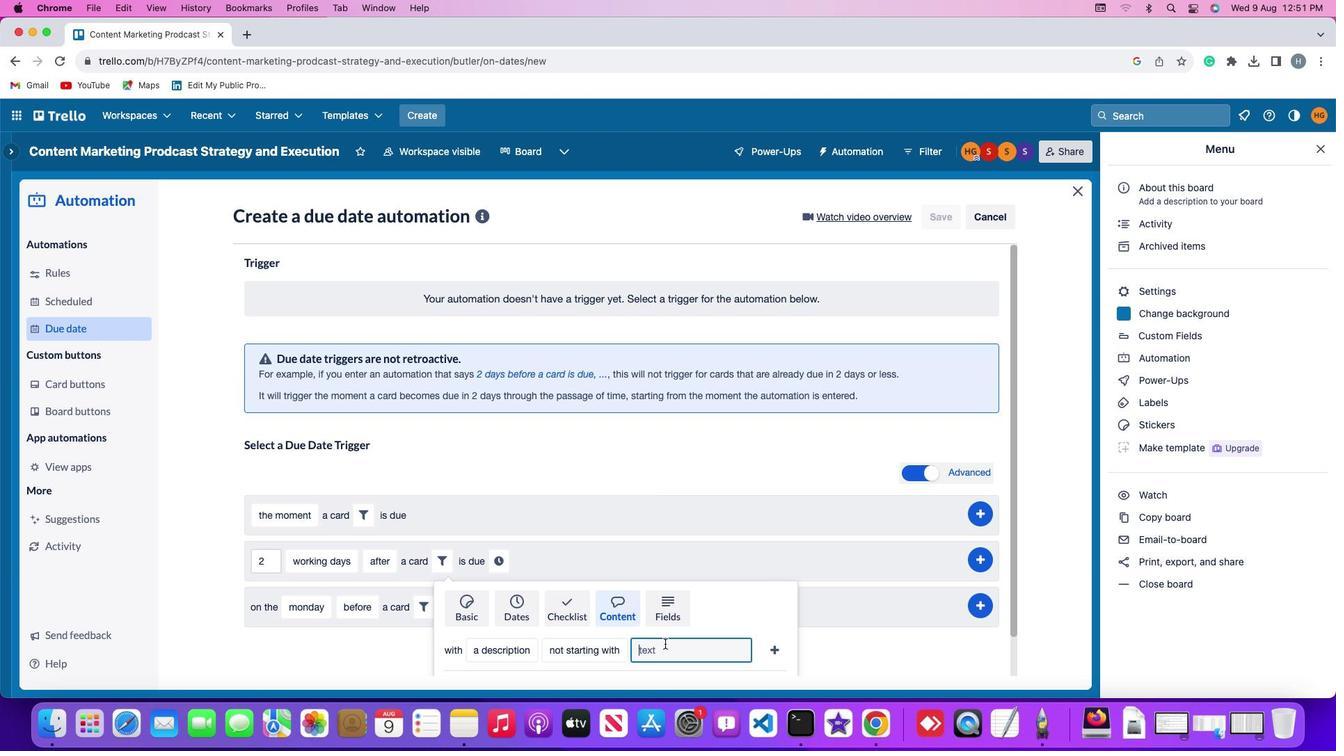 
Action: Mouse moved to (665, 643)
Screenshot: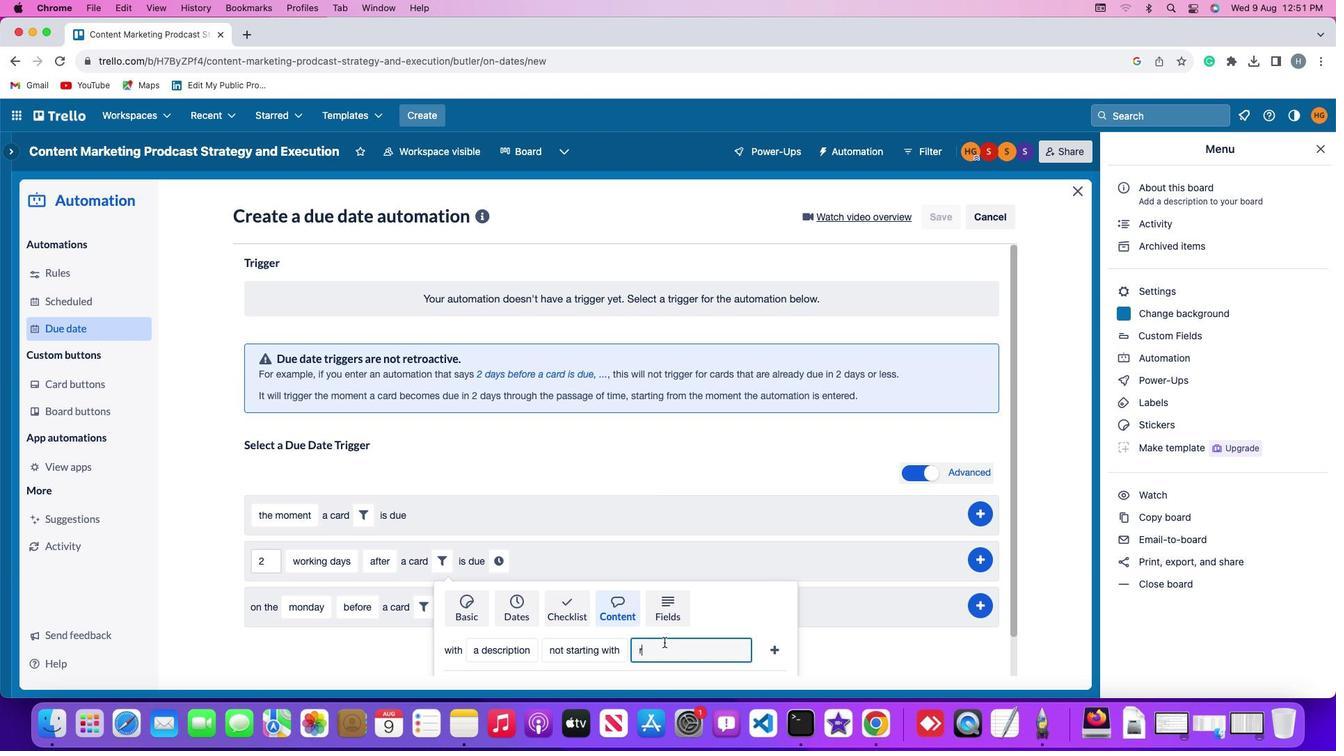 
Action: Key pressed 'r'
Screenshot: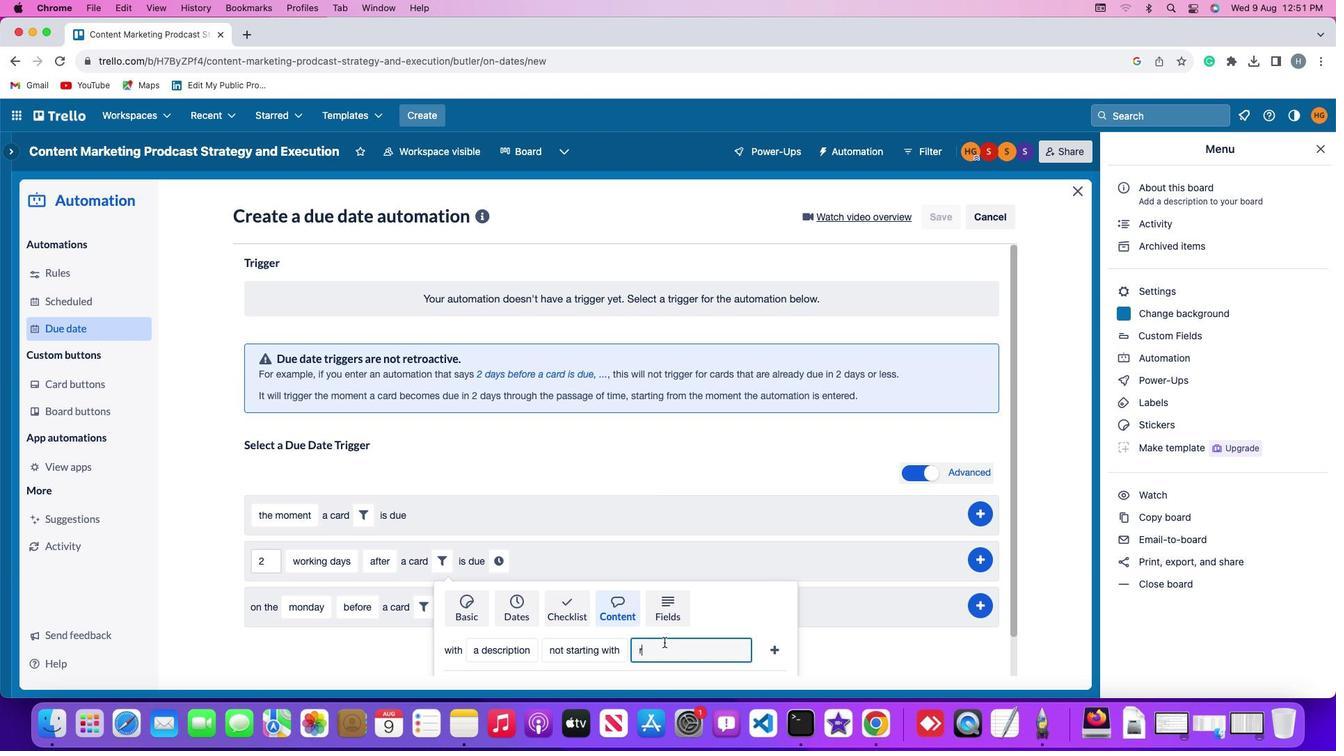 
Action: Mouse moved to (664, 642)
Screenshot: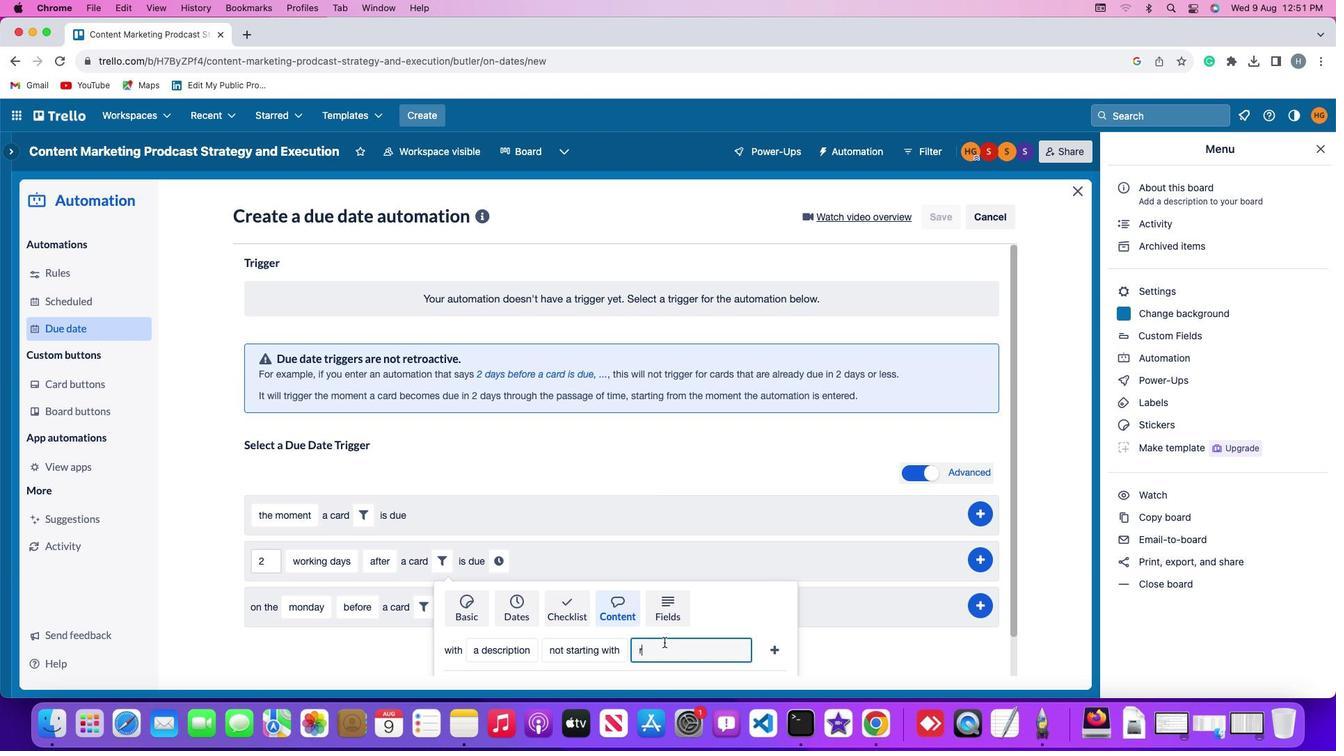 
Action: Key pressed 'e''s'
Screenshot: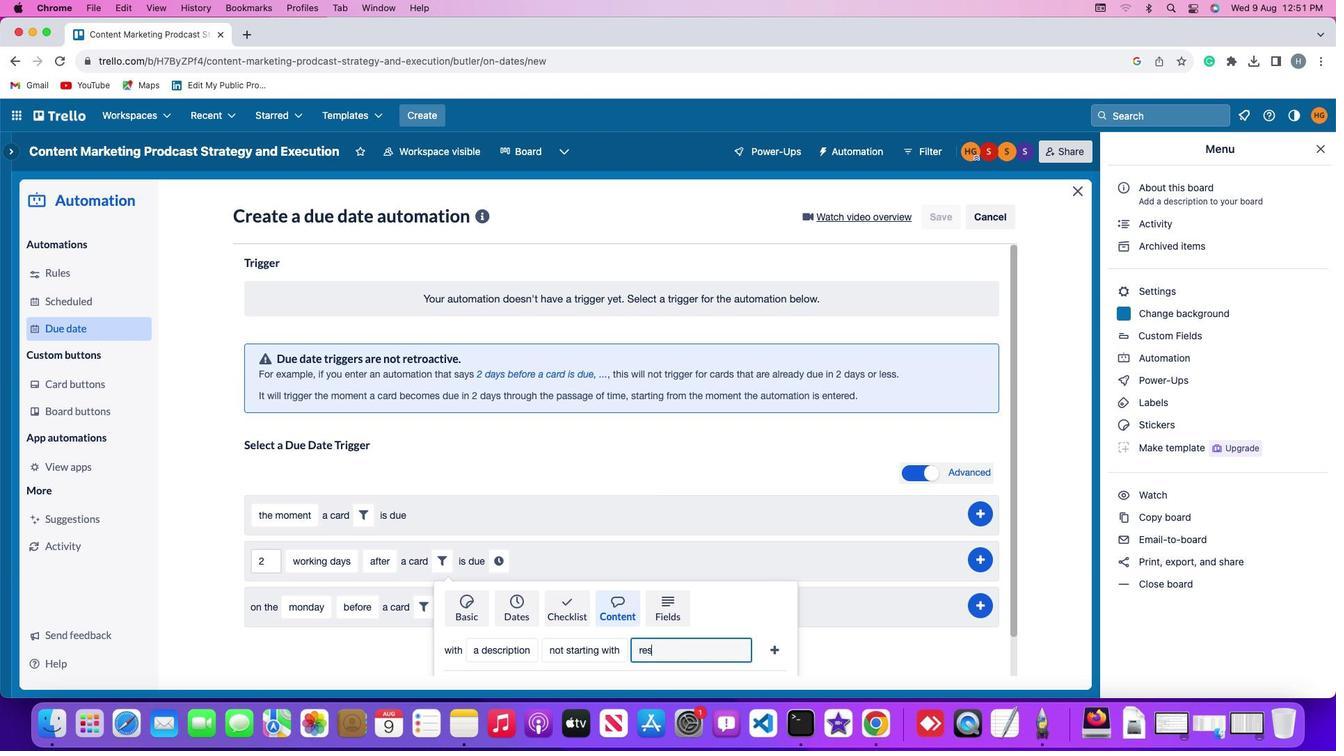 
Action: Mouse moved to (664, 642)
Screenshot: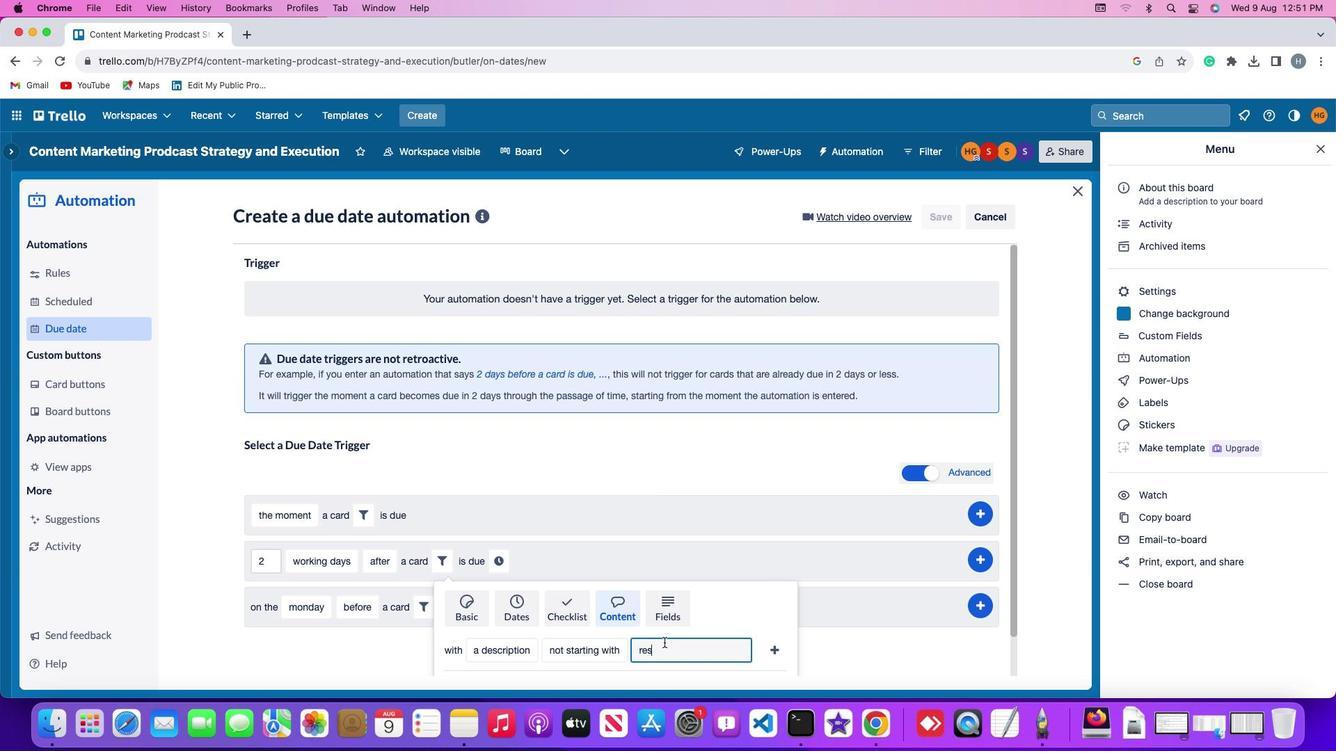 
Action: Key pressed 'u'
Screenshot: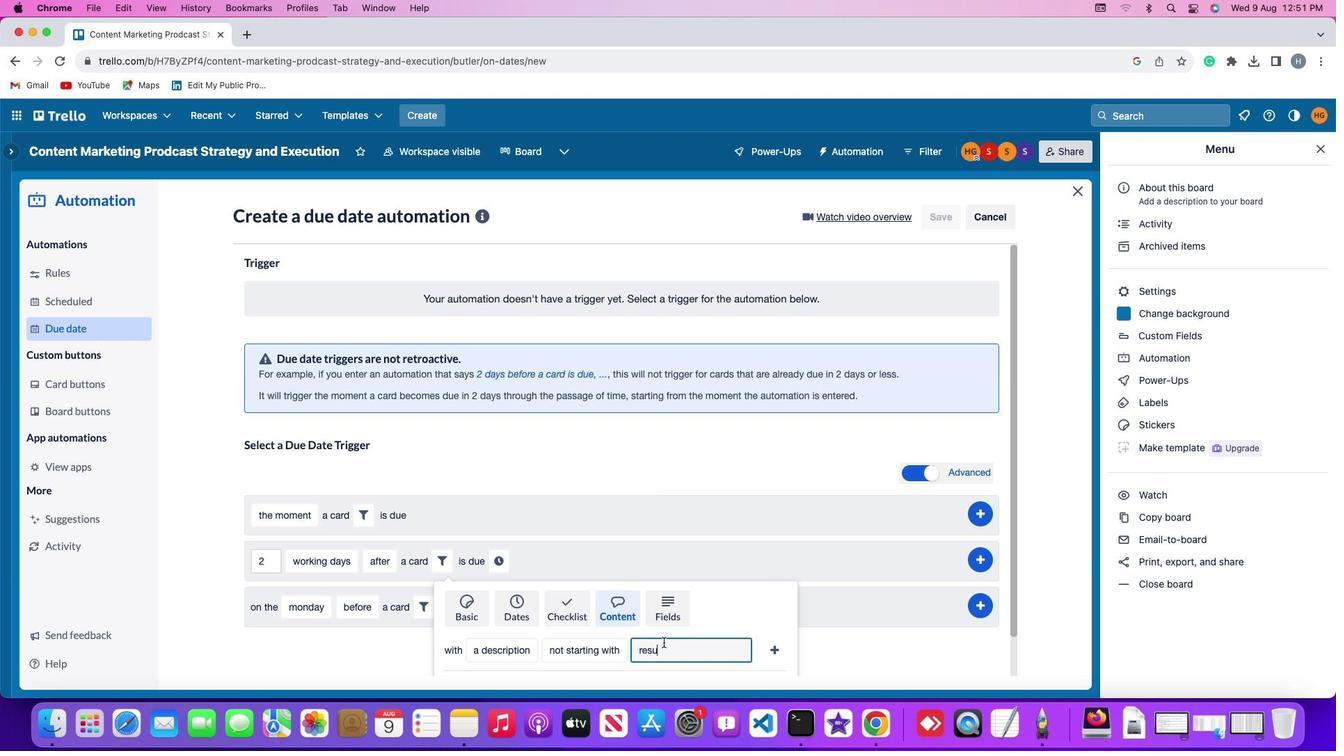 
Action: Mouse moved to (663, 642)
Screenshot: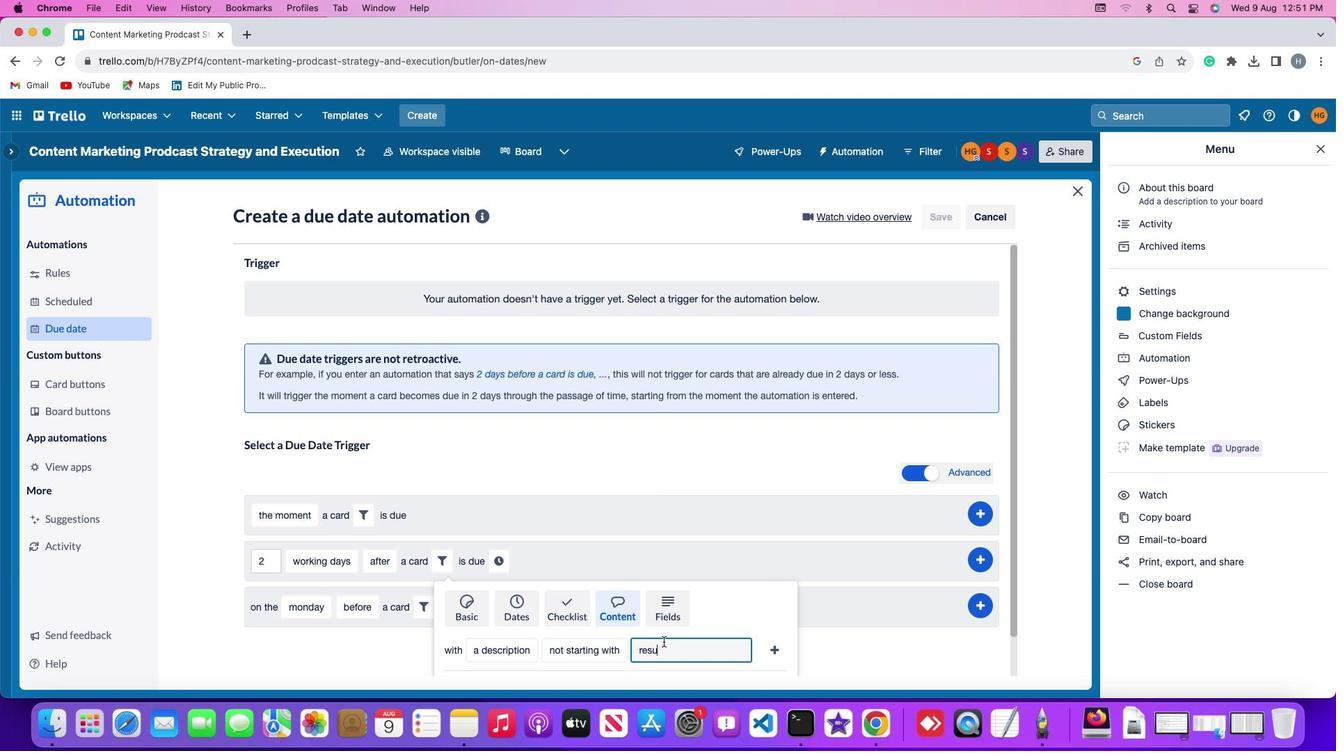 
Action: Key pressed 'm'
Screenshot: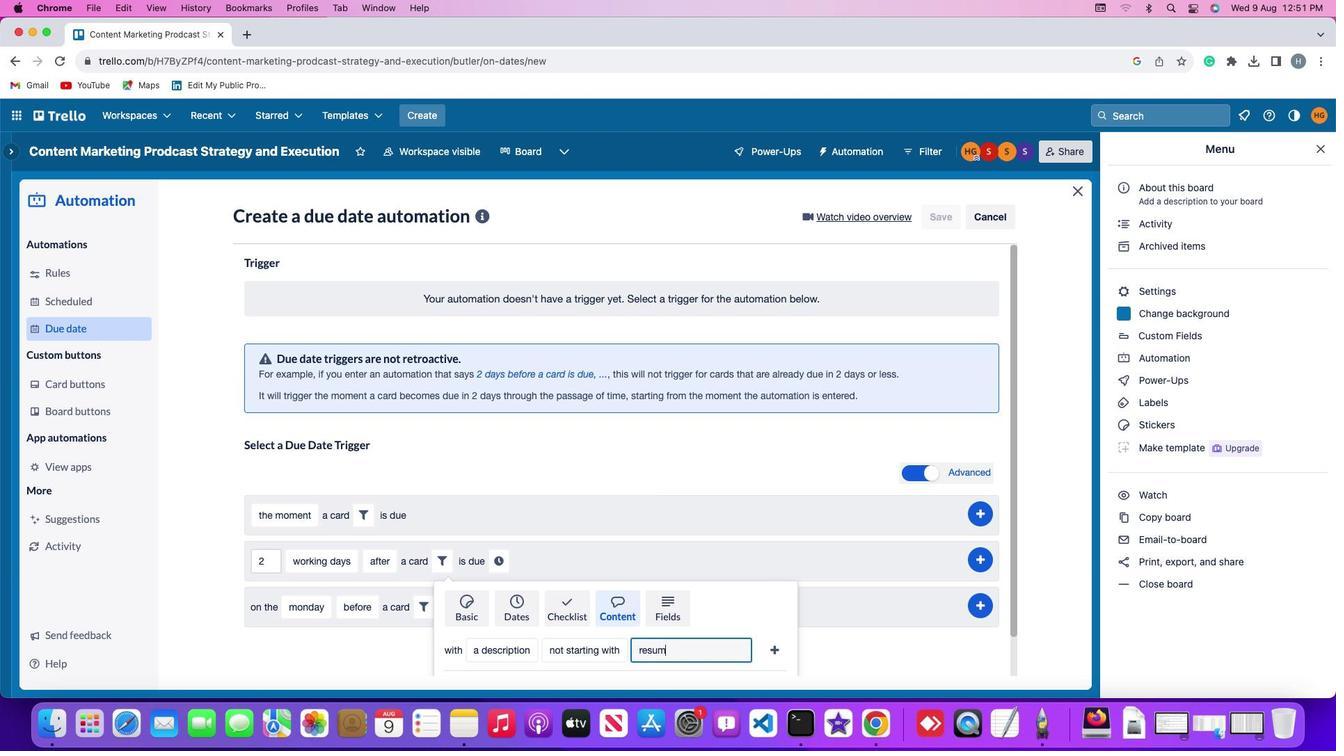 
Action: Mouse moved to (773, 650)
Screenshot: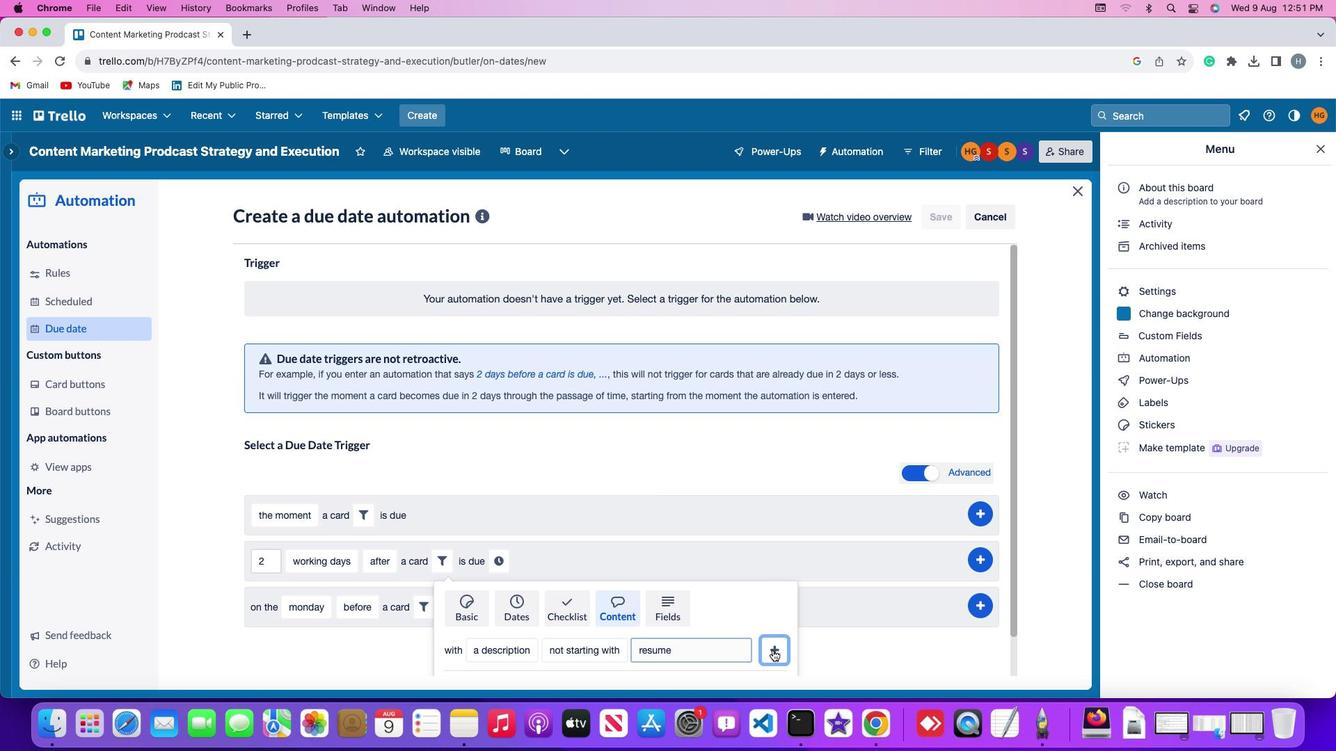 
Action: Mouse pressed left at (773, 650)
Screenshot: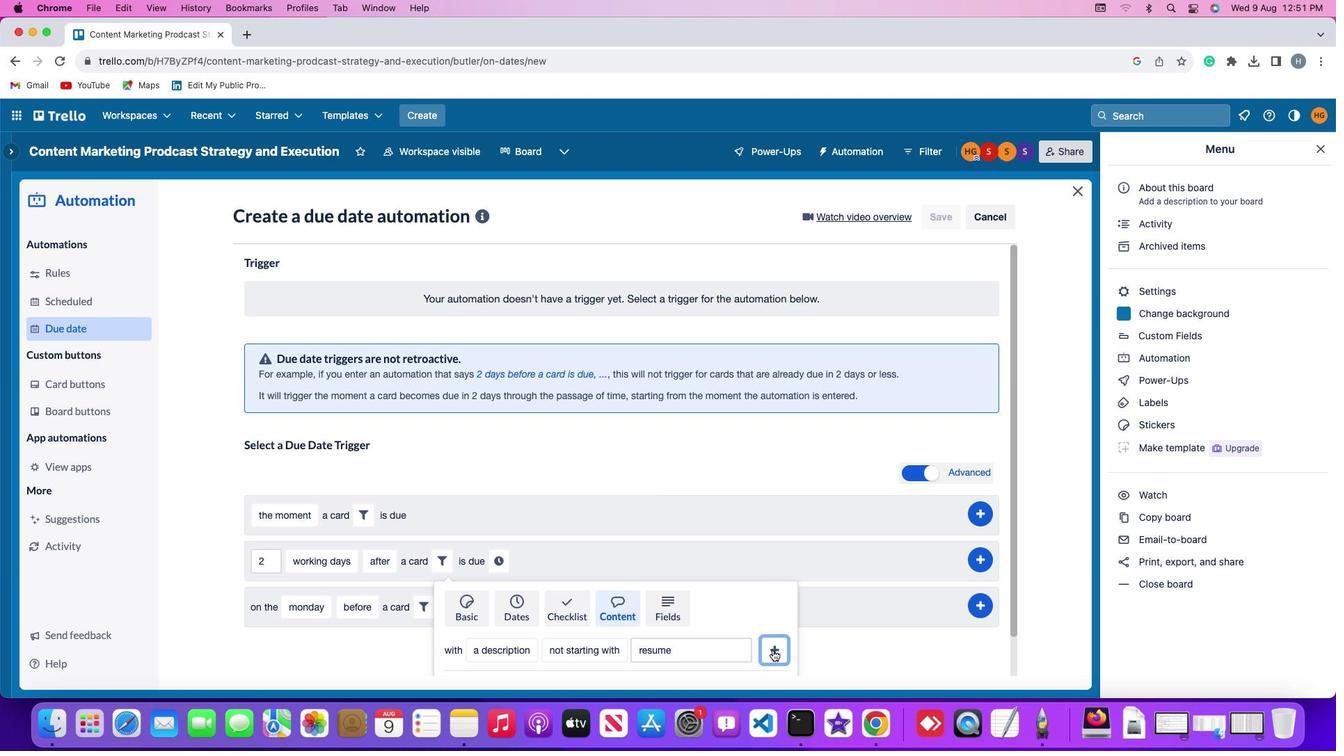 
Action: Mouse moved to (720, 561)
Screenshot: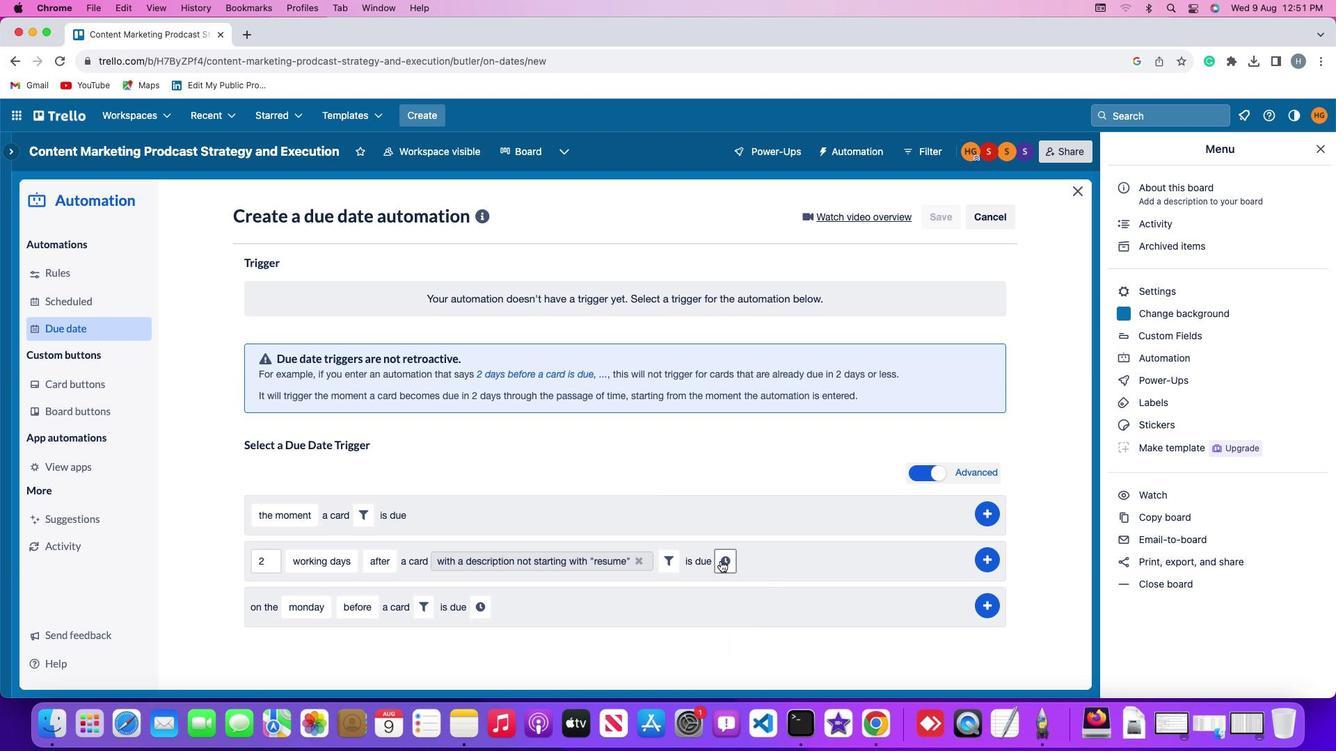
Action: Mouse pressed left at (720, 561)
Screenshot: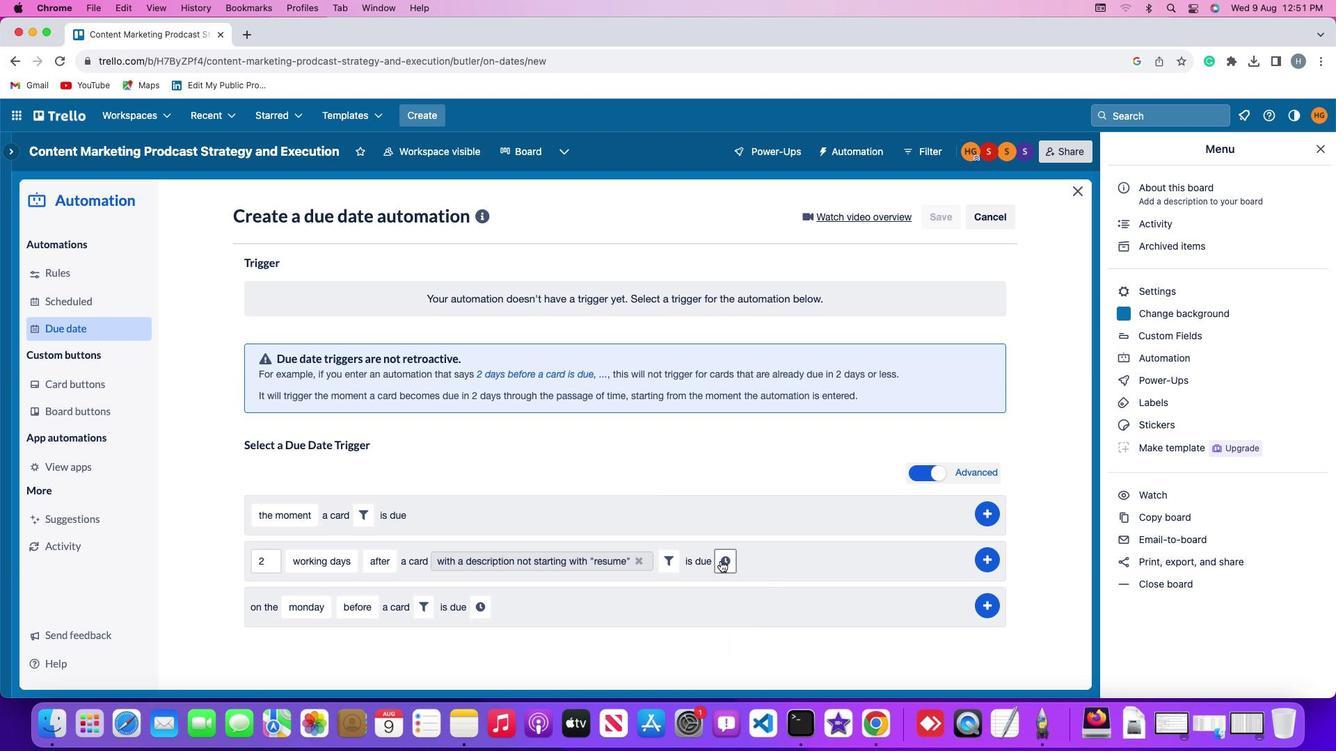 
Action: Mouse moved to (756, 564)
Screenshot: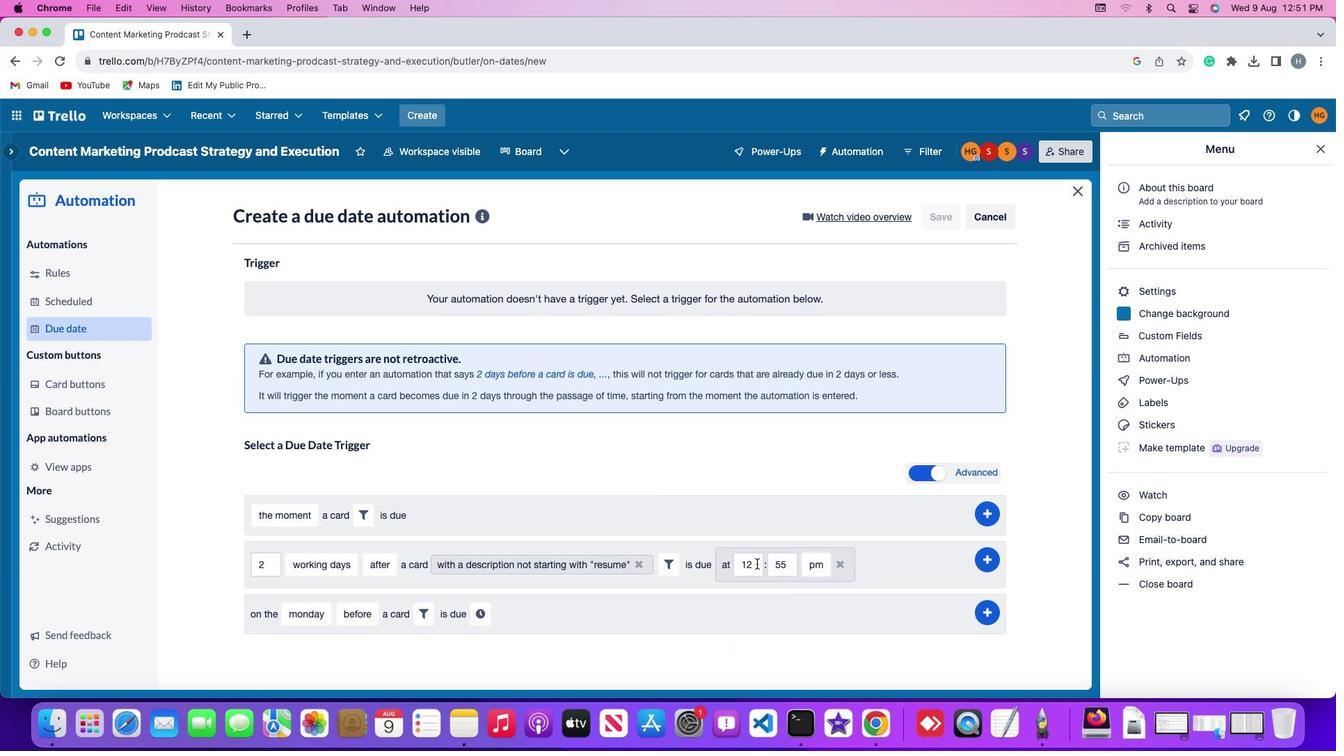
Action: Mouse pressed left at (756, 564)
Screenshot: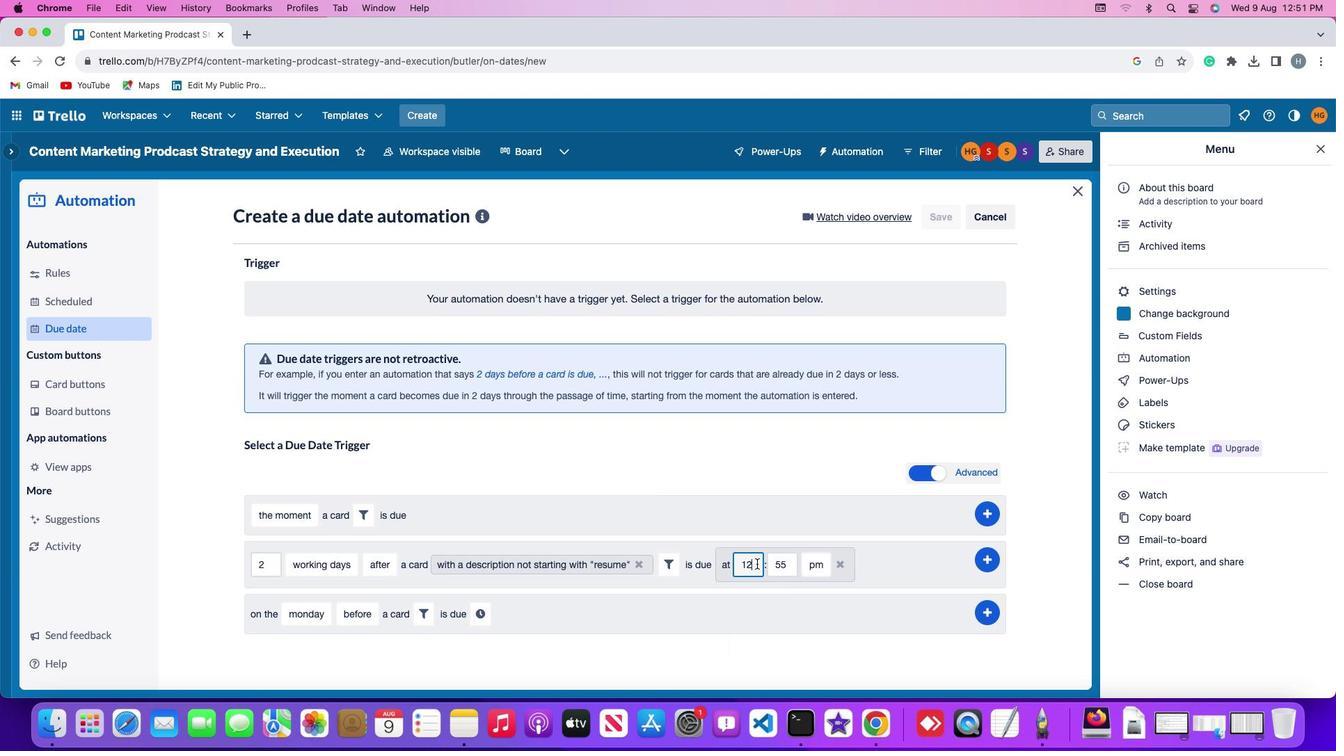 
Action: Mouse moved to (757, 563)
Screenshot: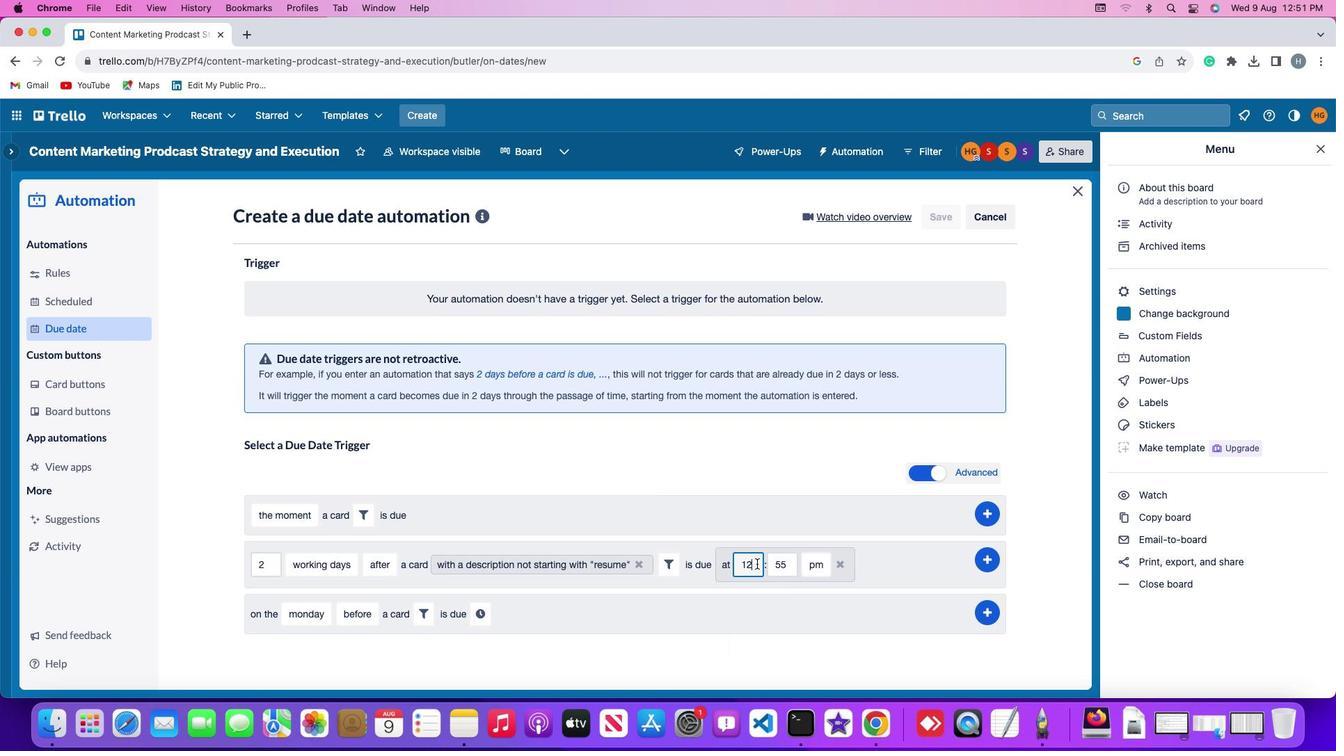 
Action: Key pressed Key.backspaceKey.backspace
Screenshot: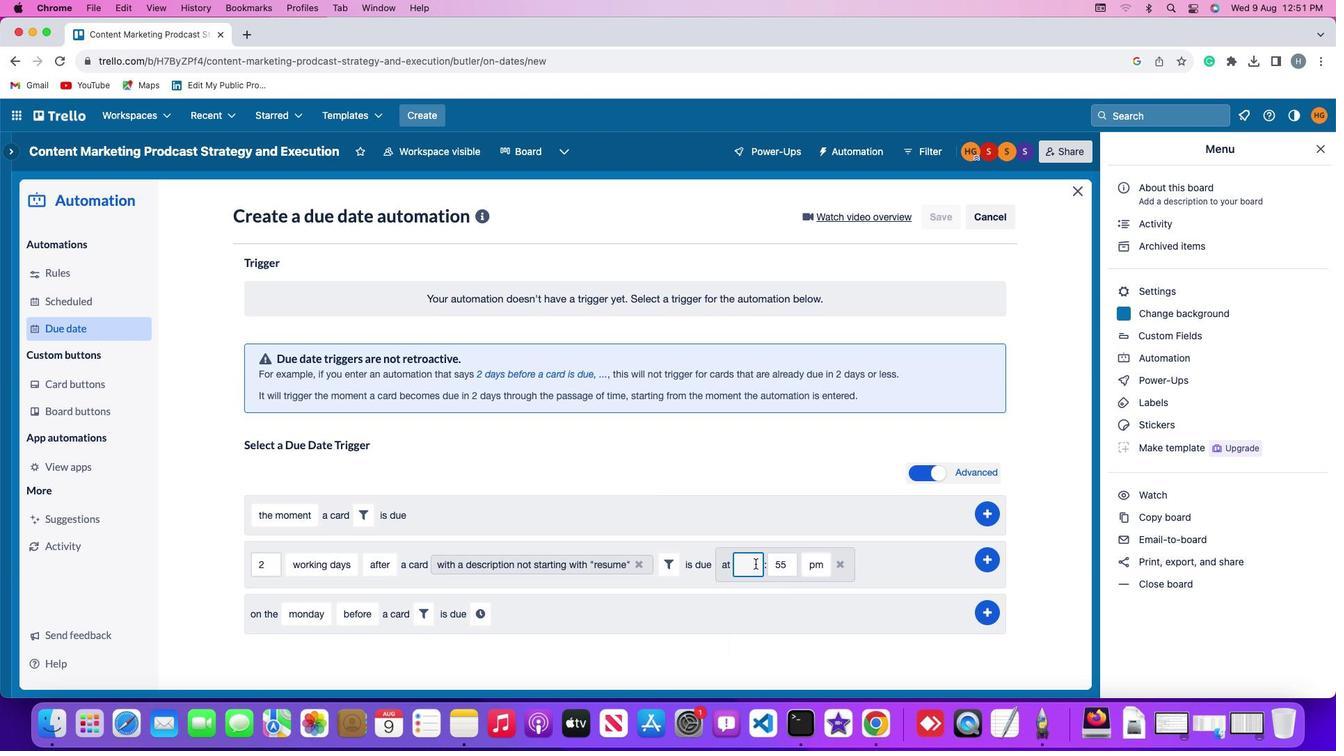 
Action: Mouse moved to (756, 563)
Screenshot: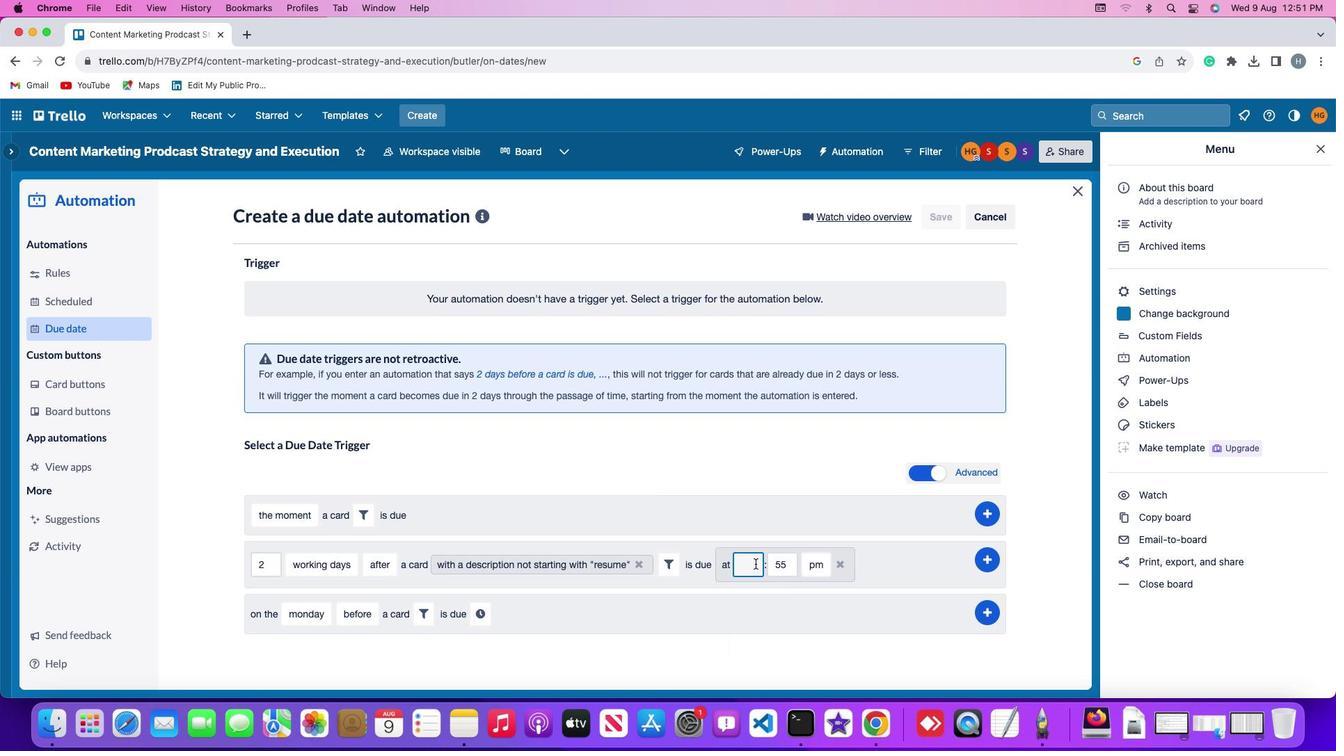 
Action: Key pressed '1''1'
Screenshot: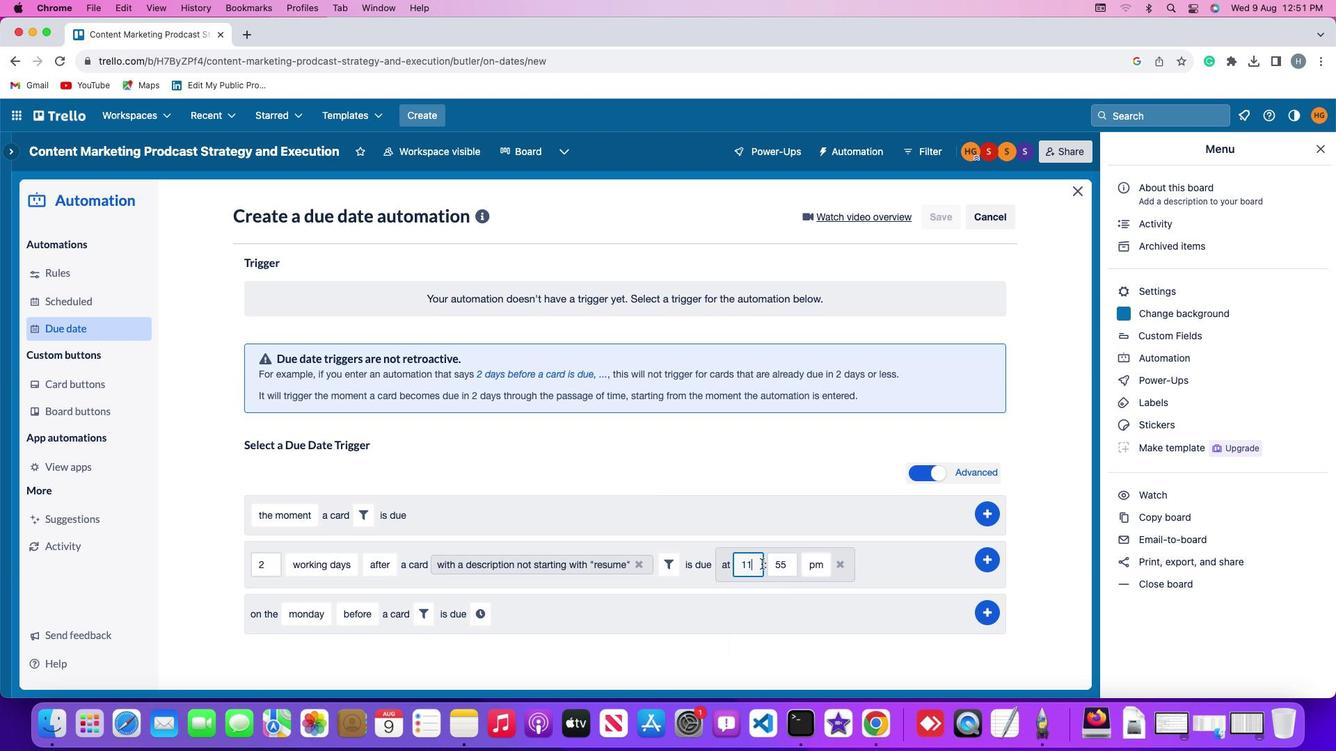 
Action: Mouse moved to (788, 563)
Screenshot: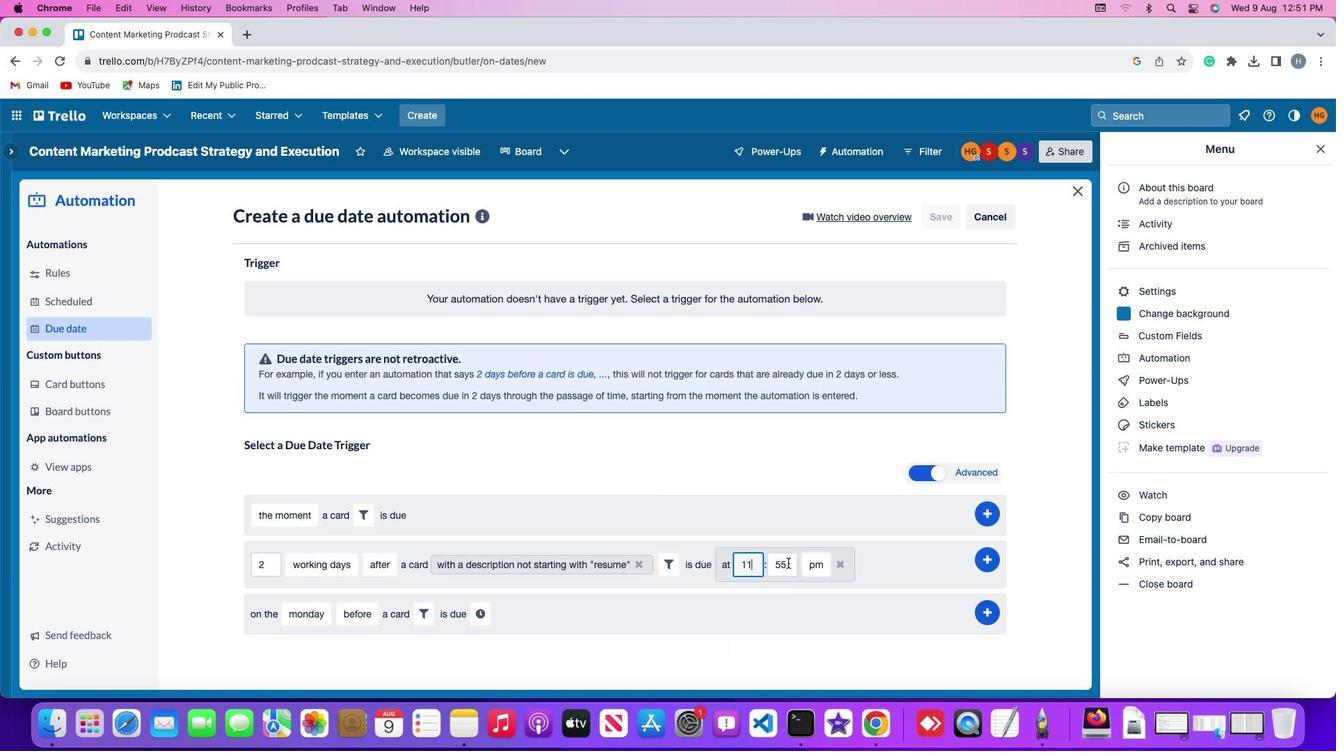 
Action: Mouse pressed left at (788, 563)
Screenshot: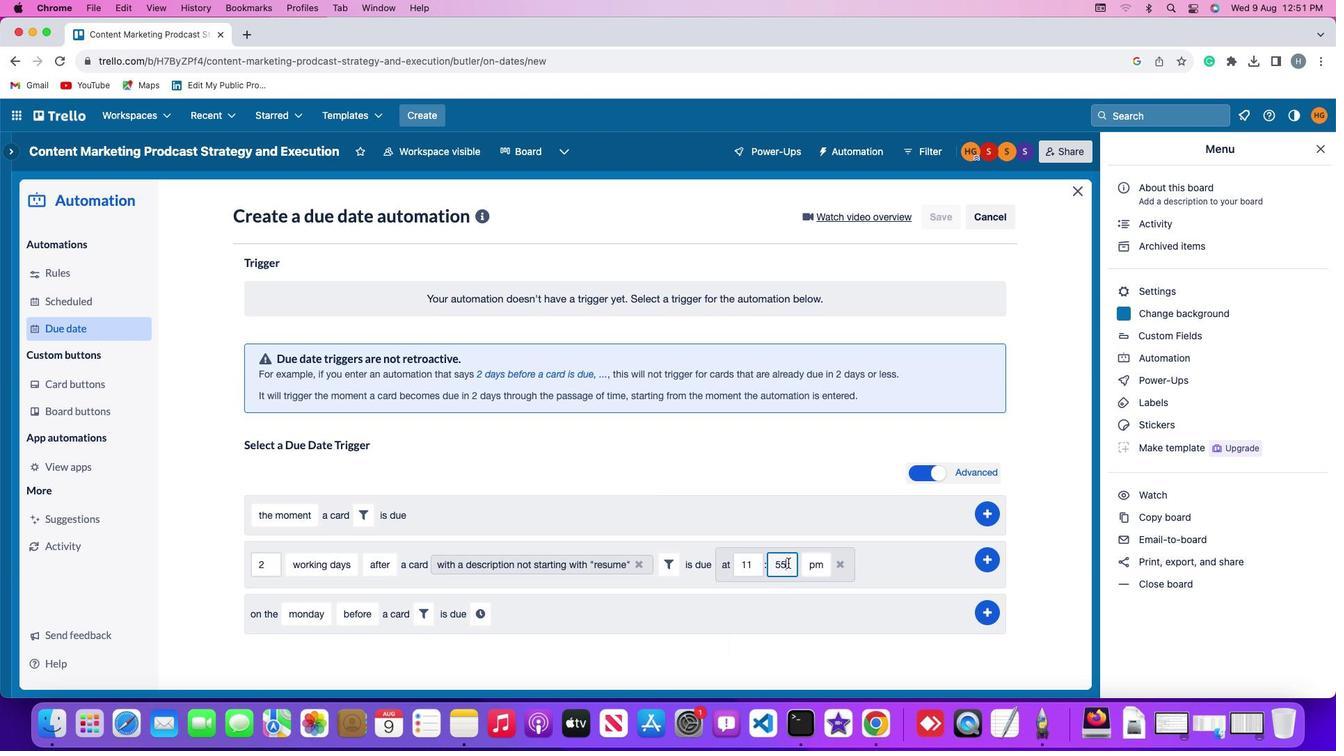 
Action: Mouse moved to (788, 563)
Screenshot: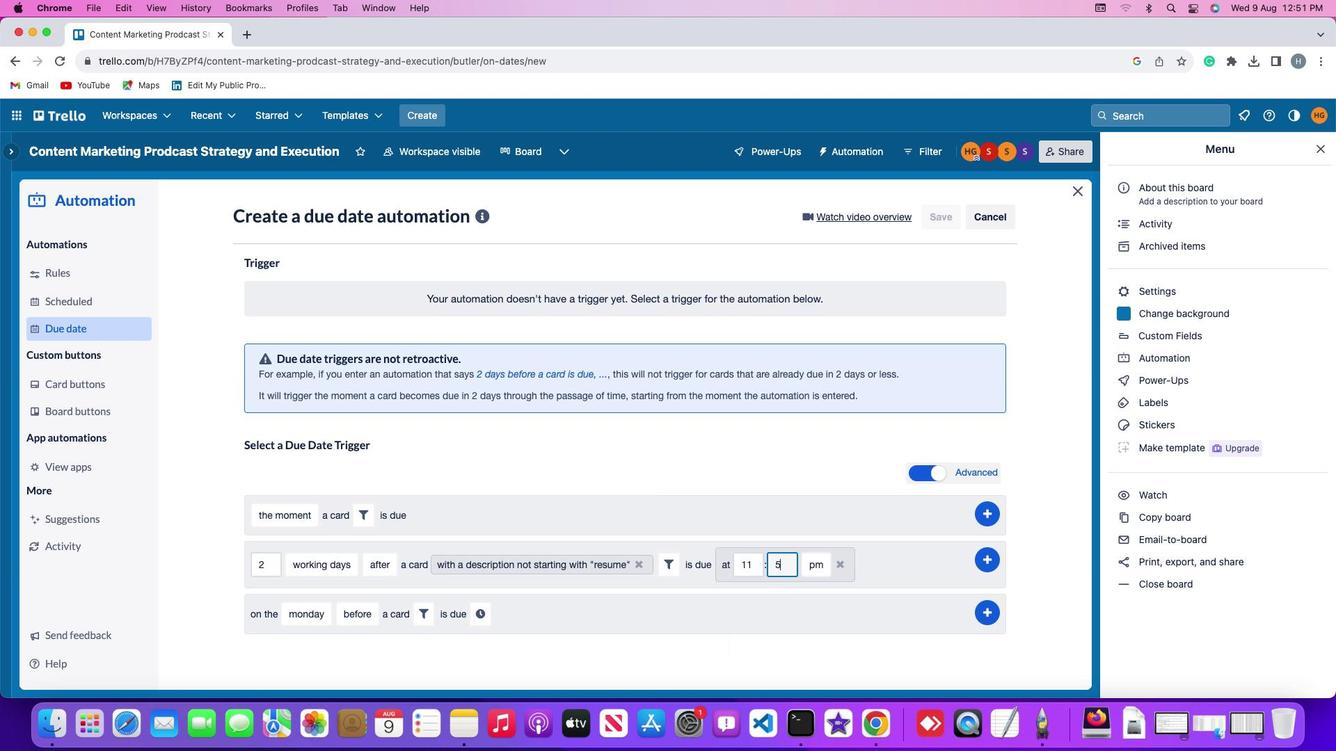 
Action: Key pressed Key.backspaceKey.backspace'0''0'
Screenshot: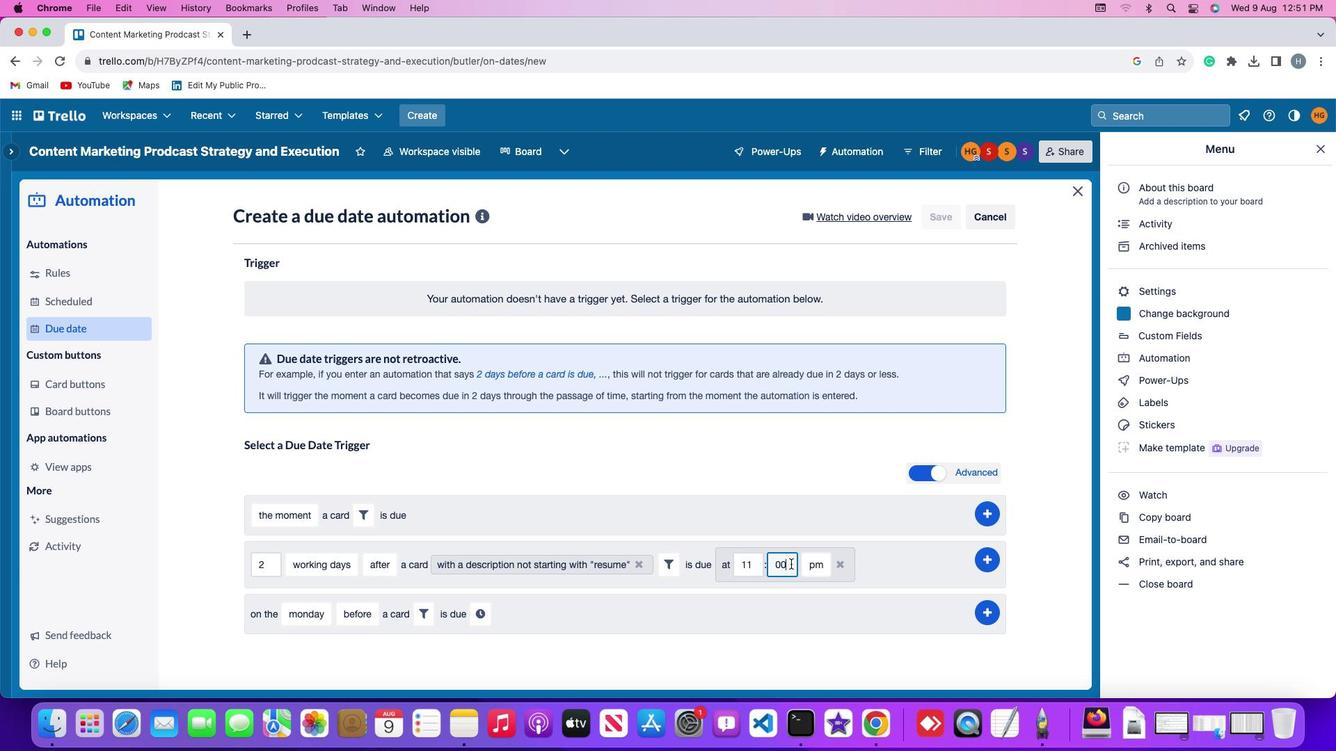 
Action: Mouse moved to (809, 564)
Screenshot: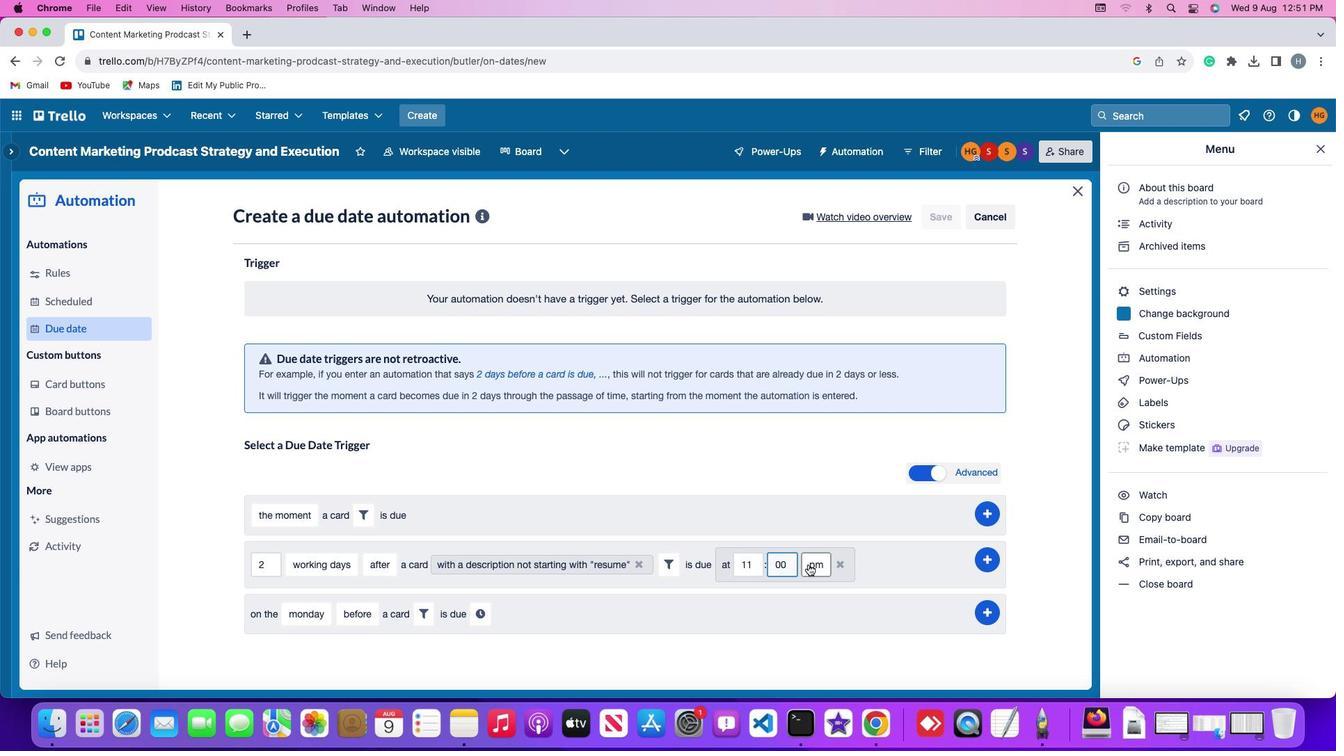 
Action: Mouse pressed left at (809, 564)
Screenshot: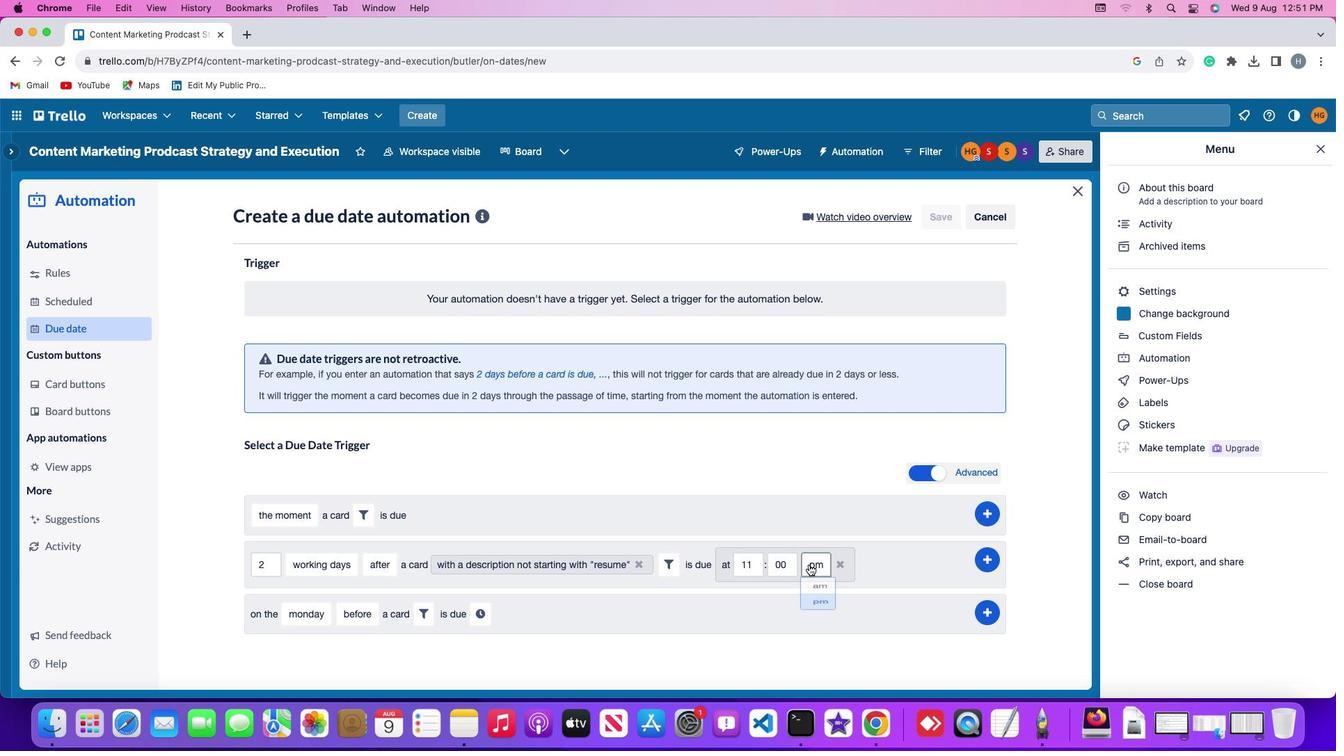 
Action: Mouse moved to (822, 593)
Screenshot: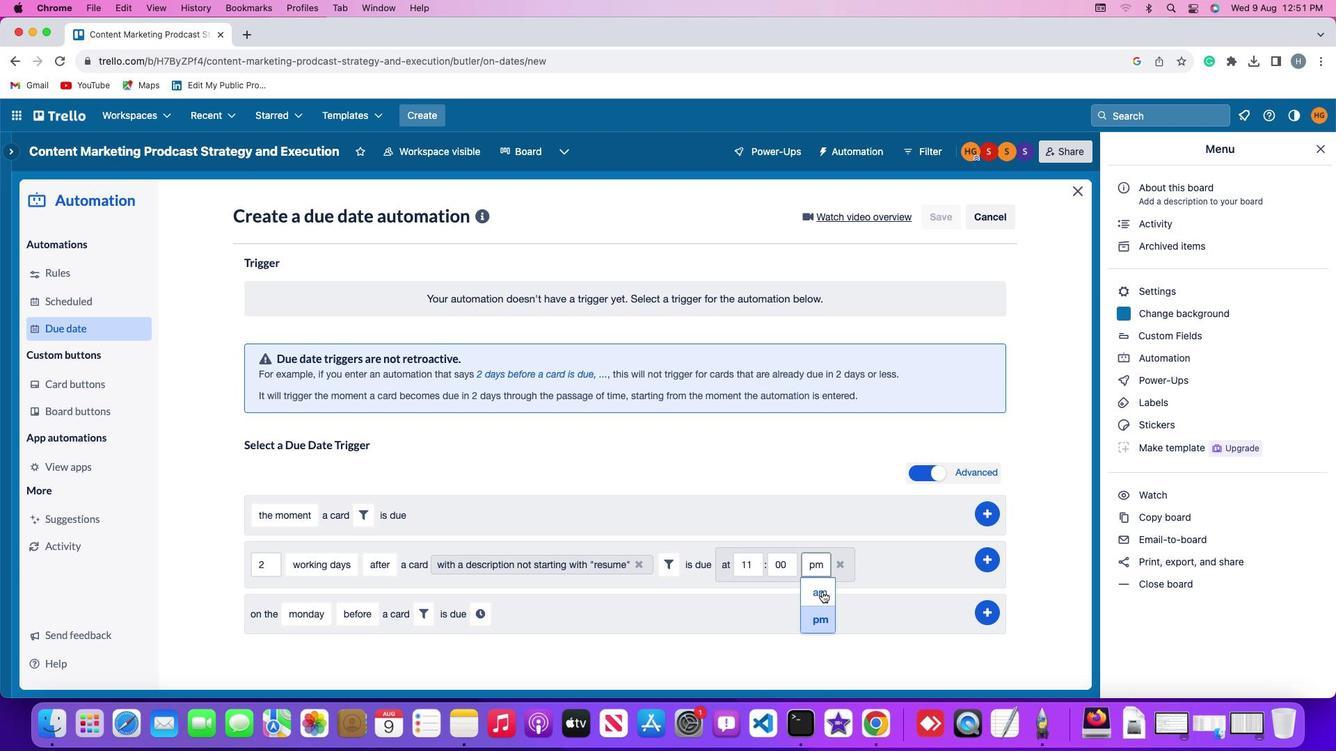 
Action: Mouse pressed left at (822, 593)
Screenshot: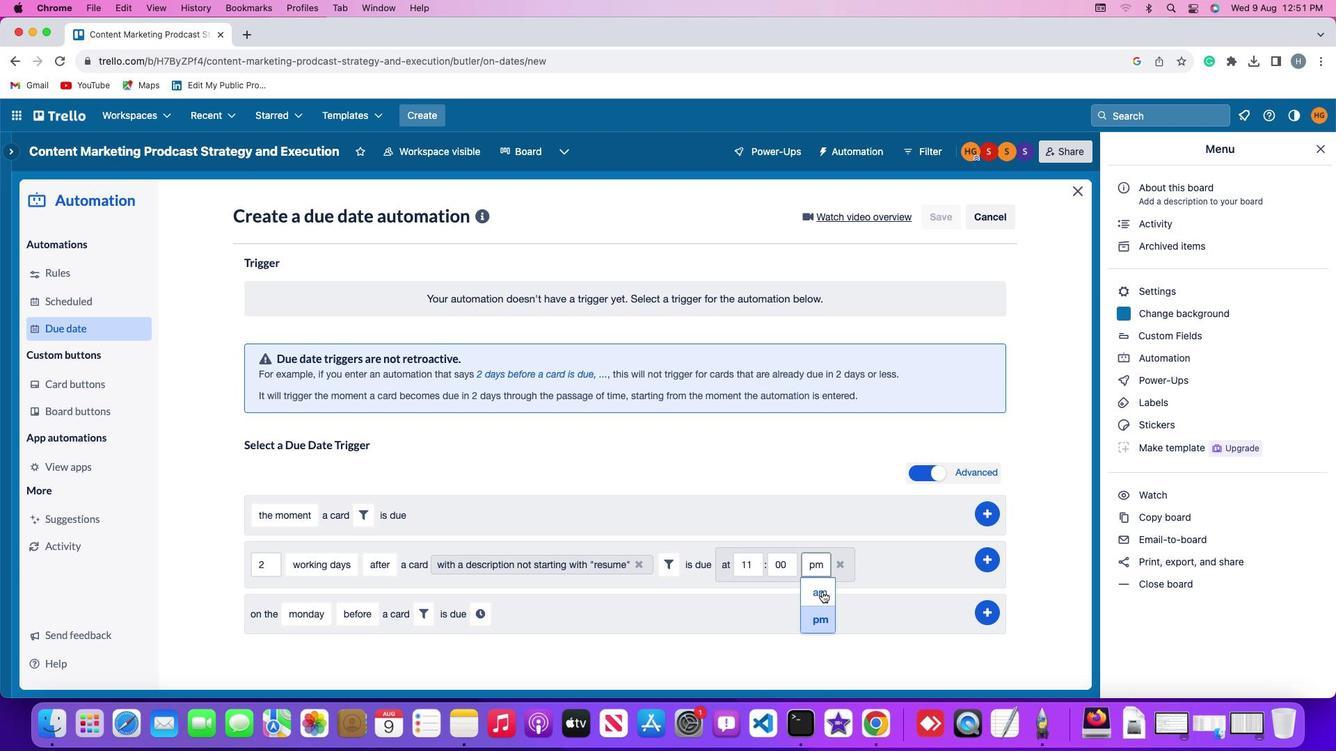 
Action: Mouse moved to (990, 559)
Screenshot: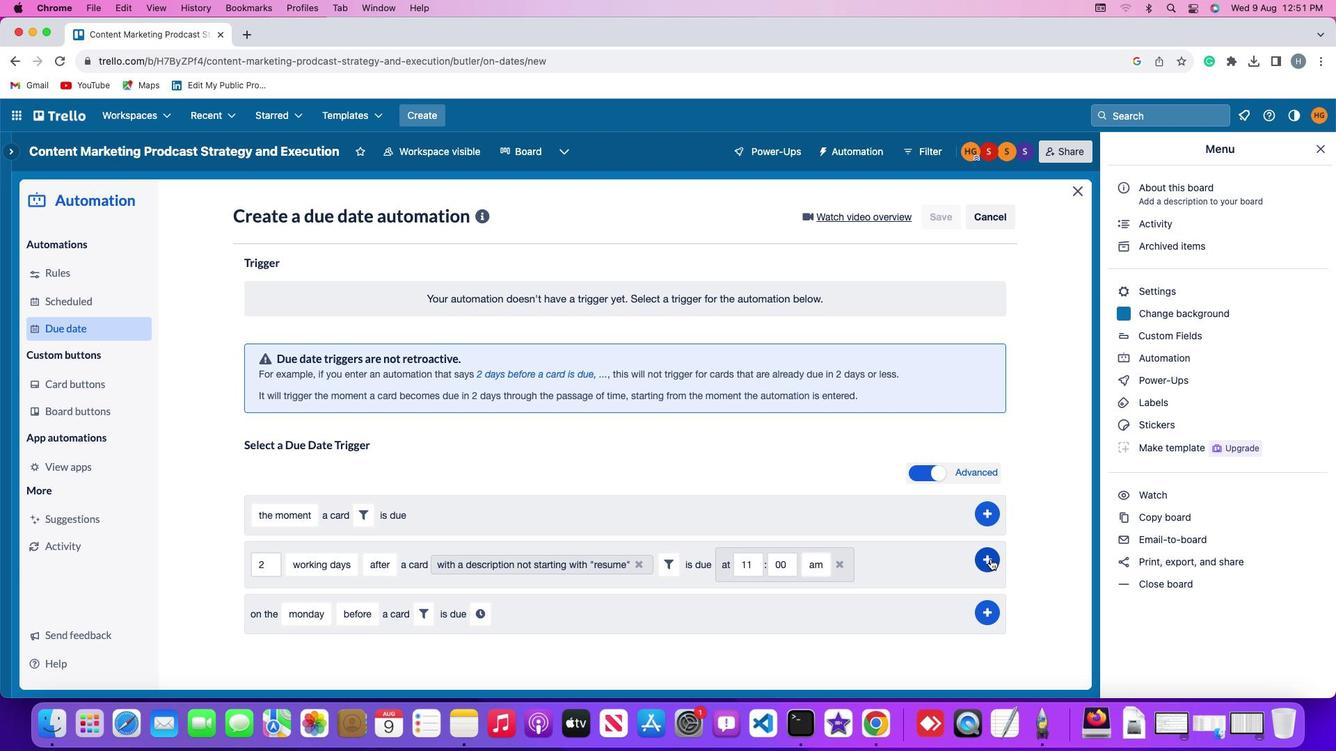 
Action: Mouse pressed left at (990, 559)
Screenshot: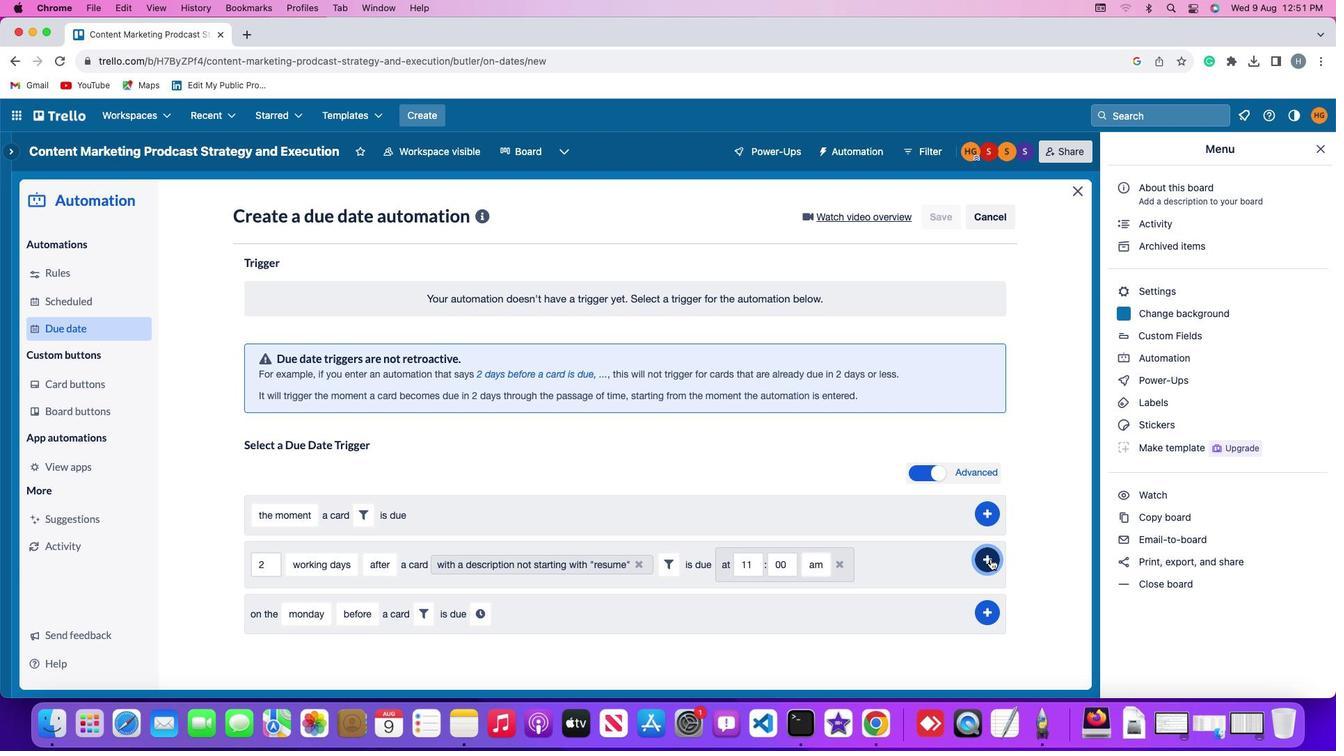 
Action: Mouse moved to (1045, 469)
Screenshot: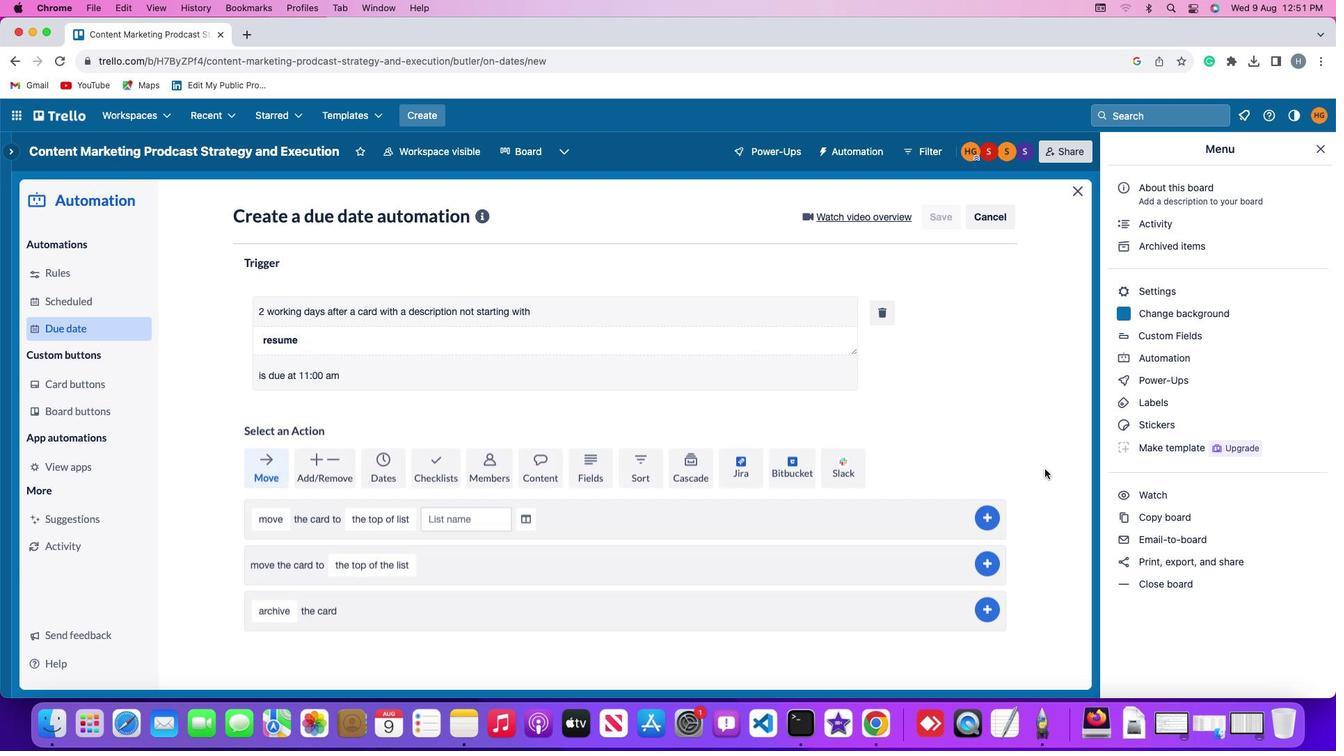 
